 Task: Add a signature Janet Martinez containing With sincere appreciation and warm wishes, Janet Martinez to email address softage.5@softage.net and add a label Games
Action: Mouse moved to (913, 55)
Screenshot: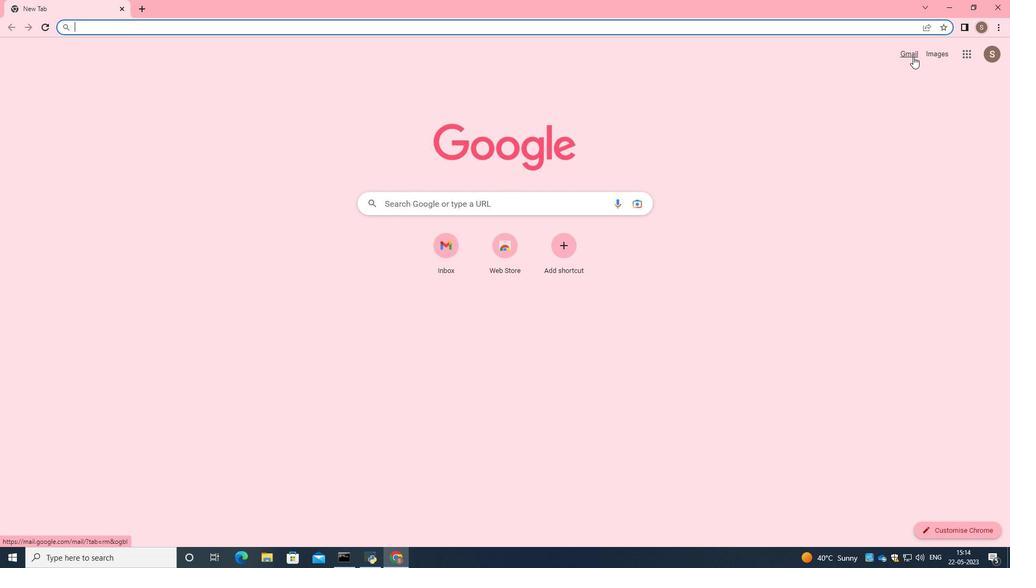 
Action: Mouse pressed left at (913, 55)
Screenshot: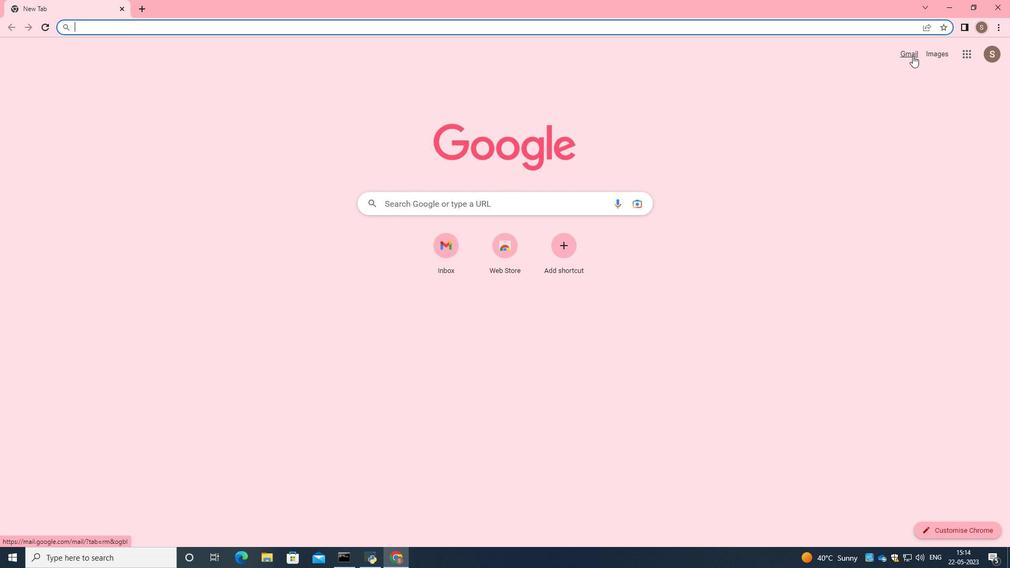 
Action: Mouse moved to (888, 75)
Screenshot: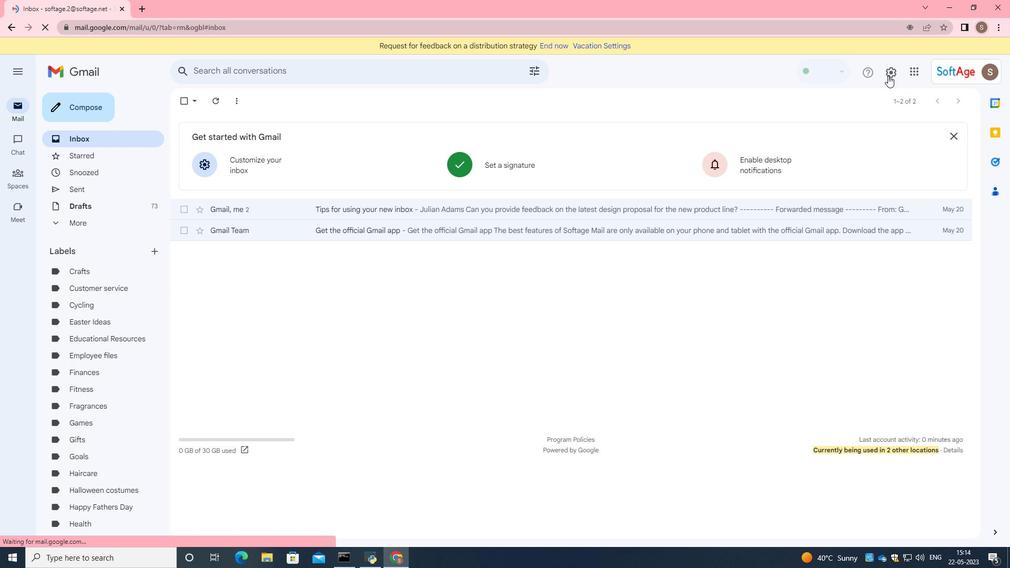 
Action: Mouse pressed left at (888, 75)
Screenshot: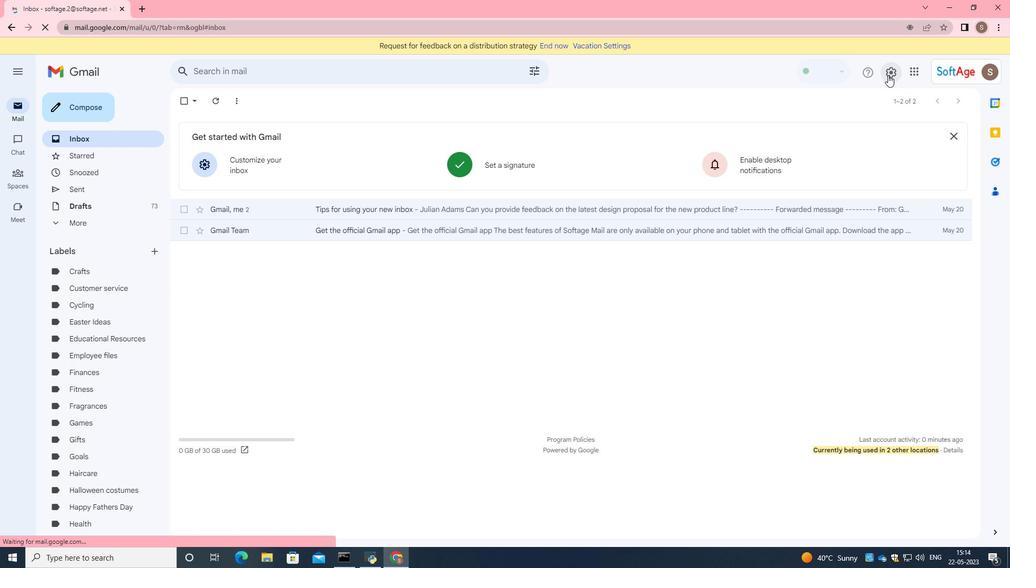 
Action: Mouse moved to (902, 122)
Screenshot: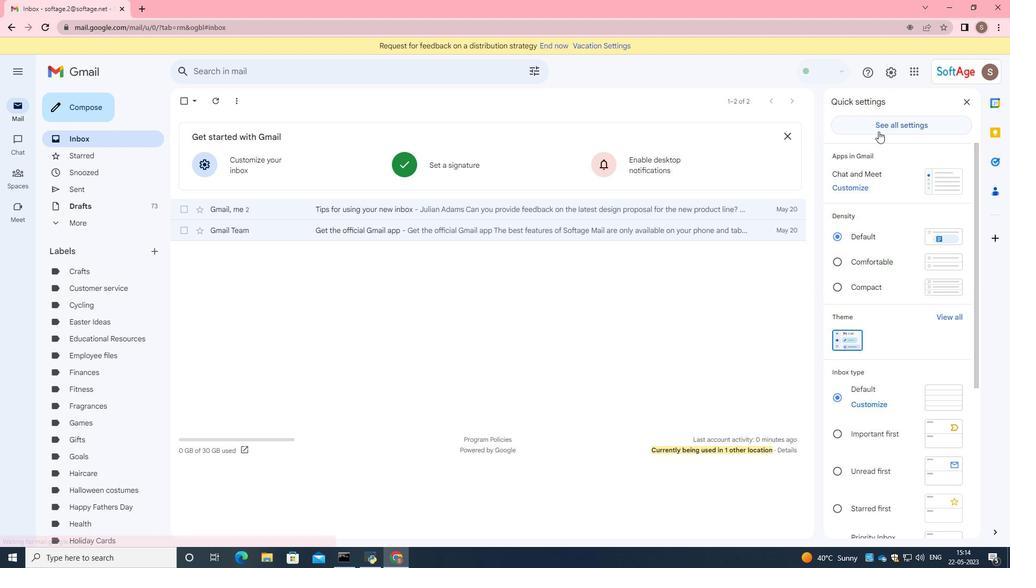 
Action: Mouse pressed left at (902, 122)
Screenshot: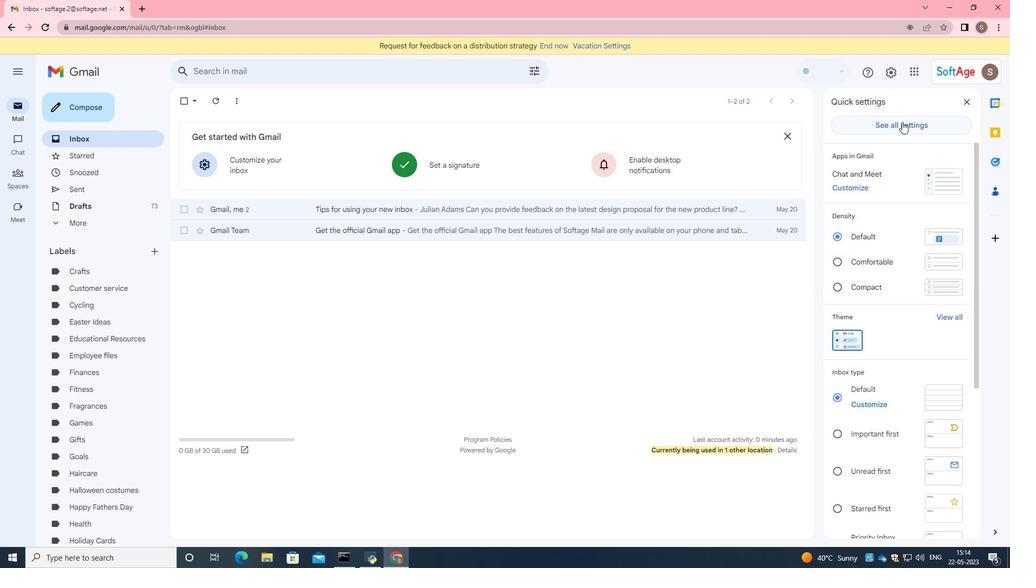 
Action: Mouse moved to (702, 311)
Screenshot: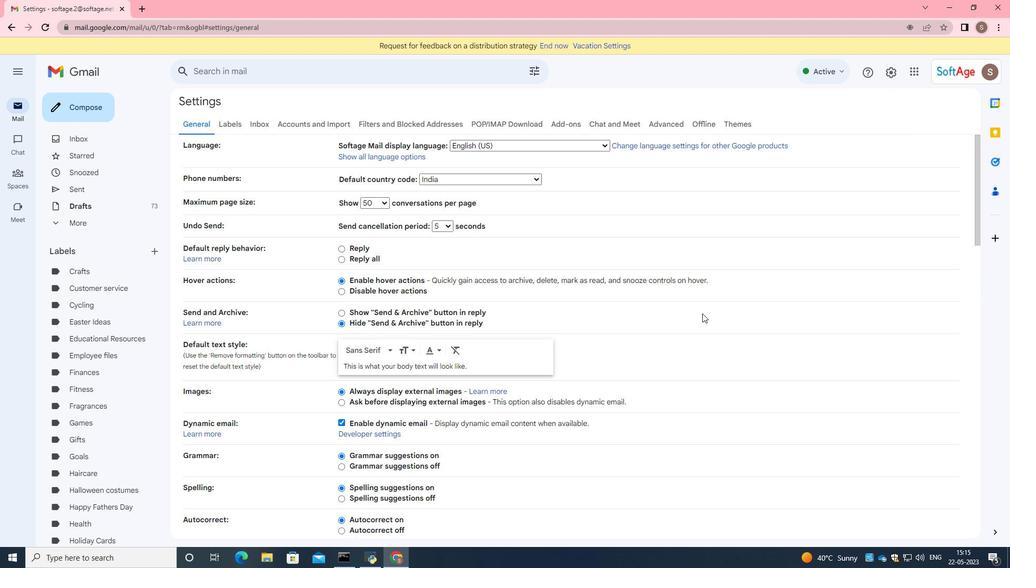 
Action: Mouse scrolled (702, 310) with delta (0, 0)
Screenshot: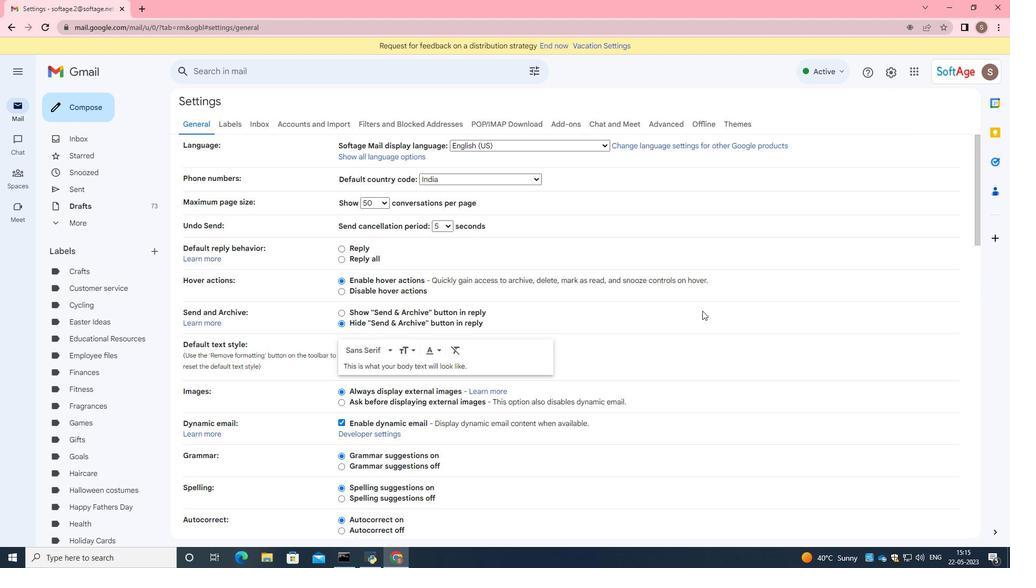 
Action: Mouse scrolled (702, 310) with delta (0, 0)
Screenshot: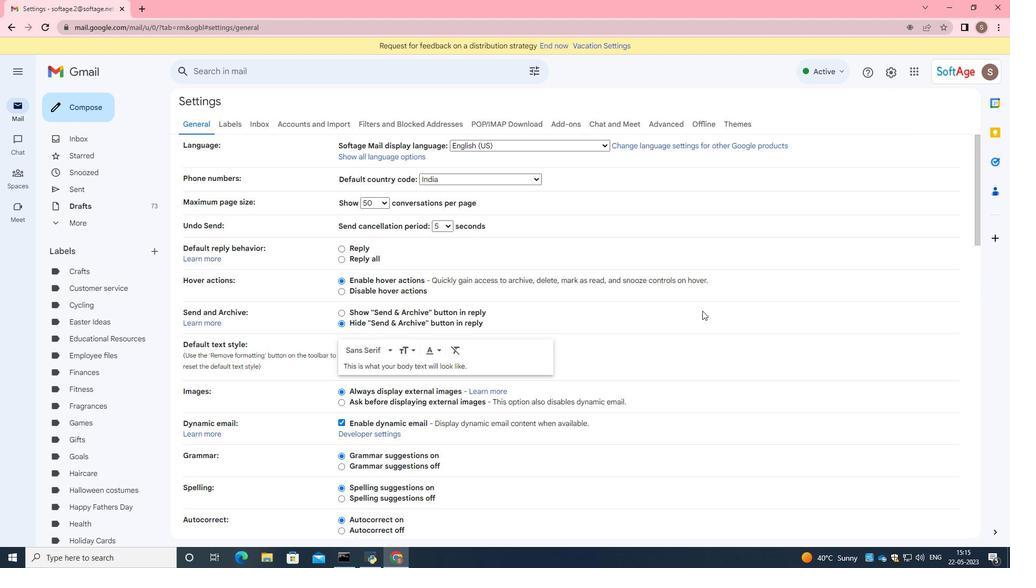
Action: Mouse scrolled (702, 310) with delta (0, 0)
Screenshot: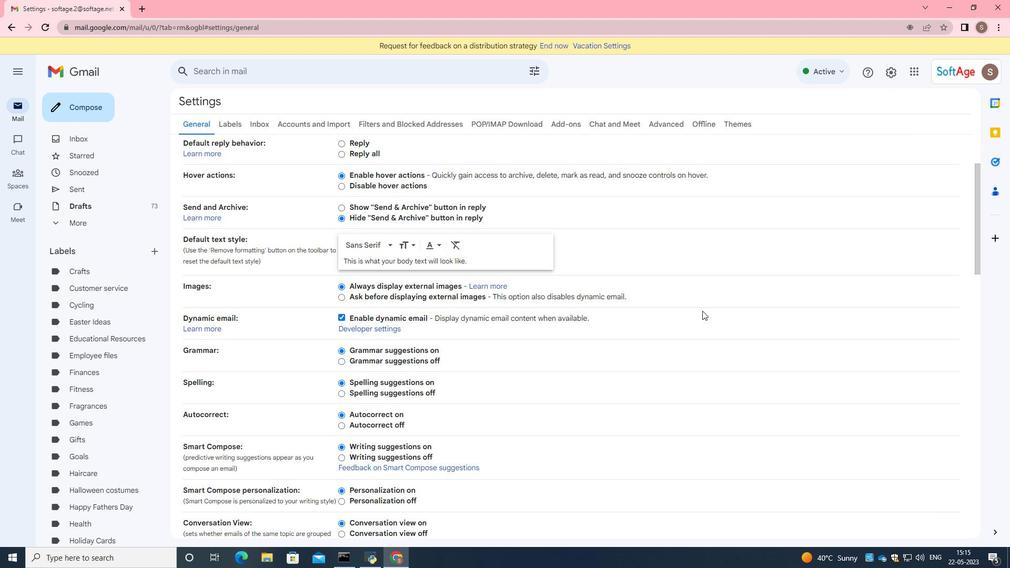 
Action: Mouse scrolled (702, 310) with delta (0, 0)
Screenshot: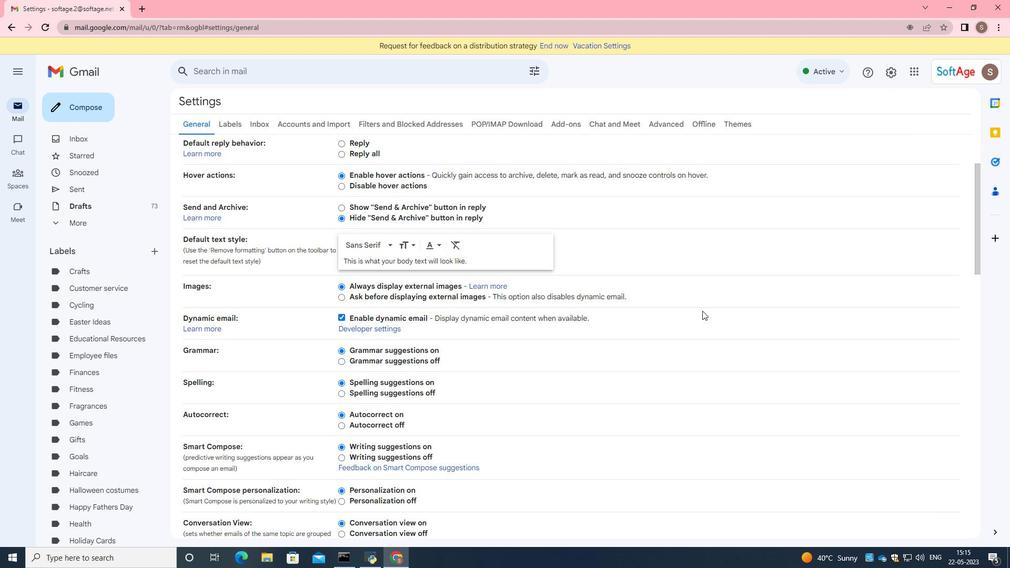 
Action: Mouse scrolled (702, 310) with delta (0, 0)
Screenshot: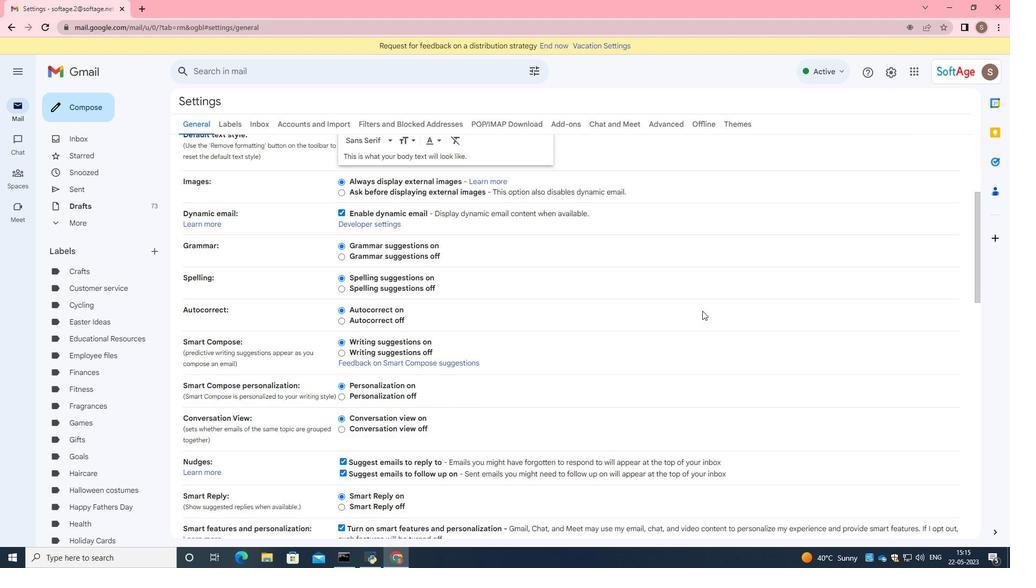 
Action: Mouse scrolled (702, 310) with delta (0, 0)
Screenshot: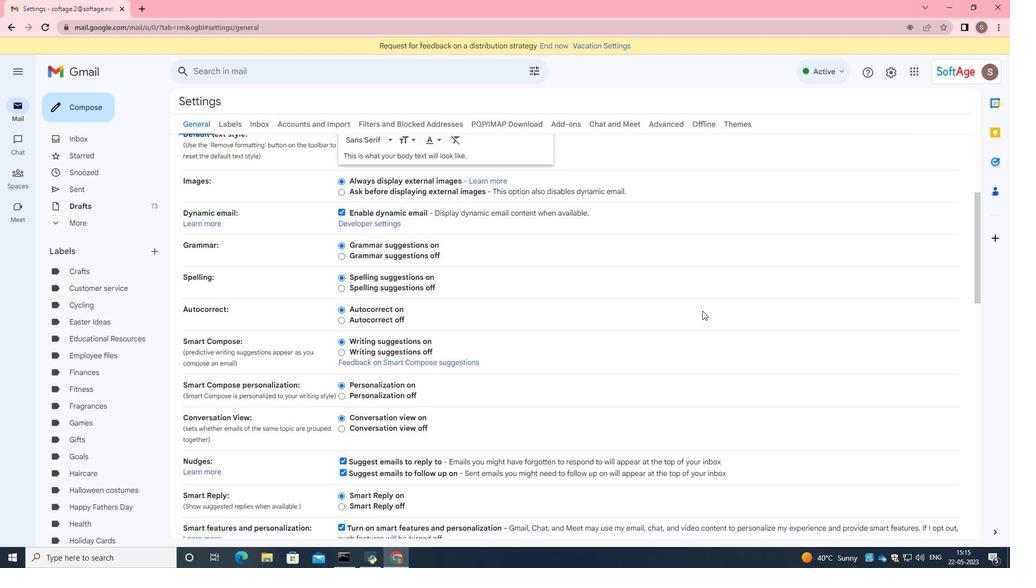 
Action: Mouse scrolled (702, 310) with delta (0, 0)
Screenshot: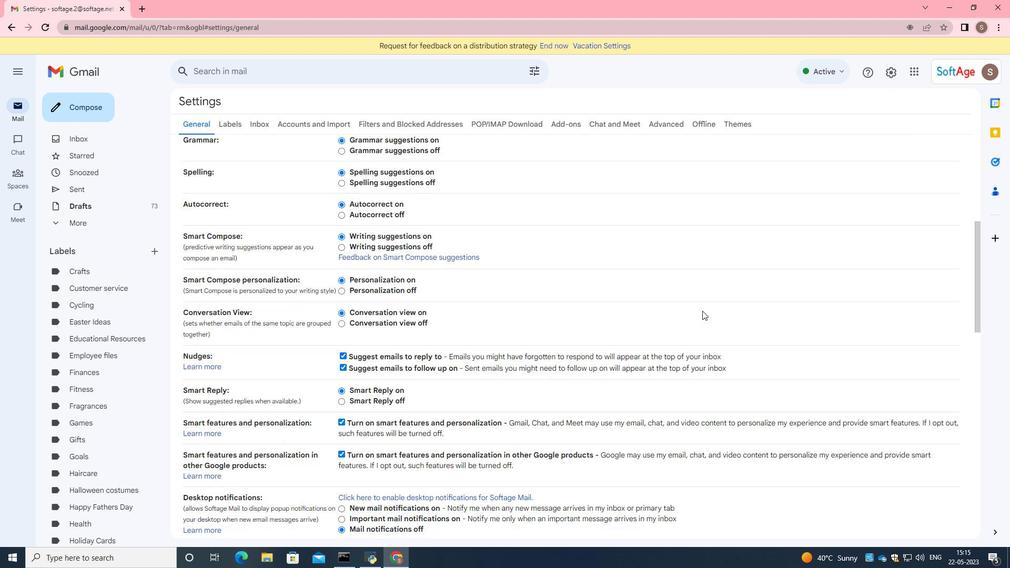
Action: Mouse scrolled (702, 310) with delta (0, 0)
Screenshot: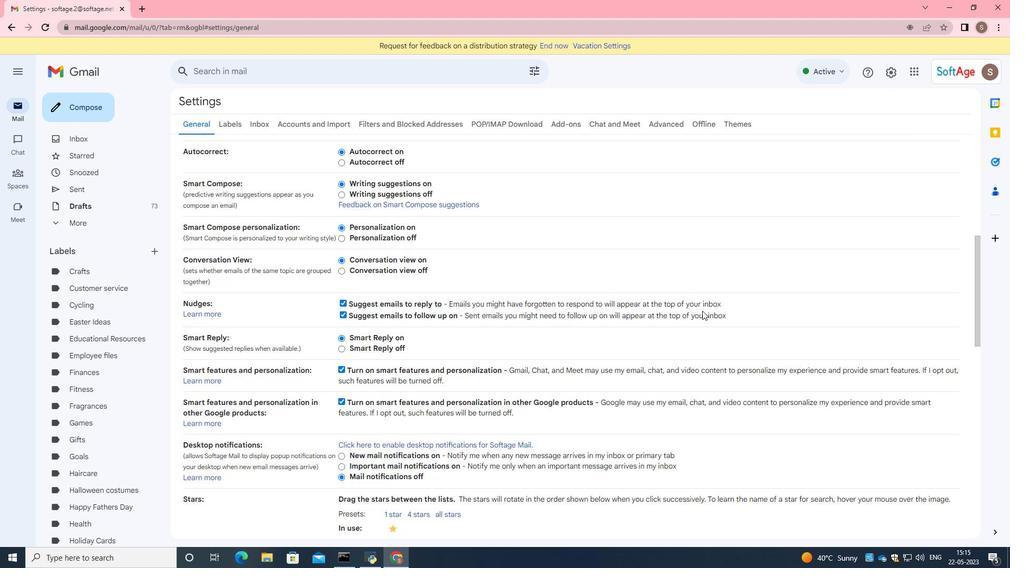 
Action: Mouse scrolled (702, 310) with delta (0, 0)
Screenshot: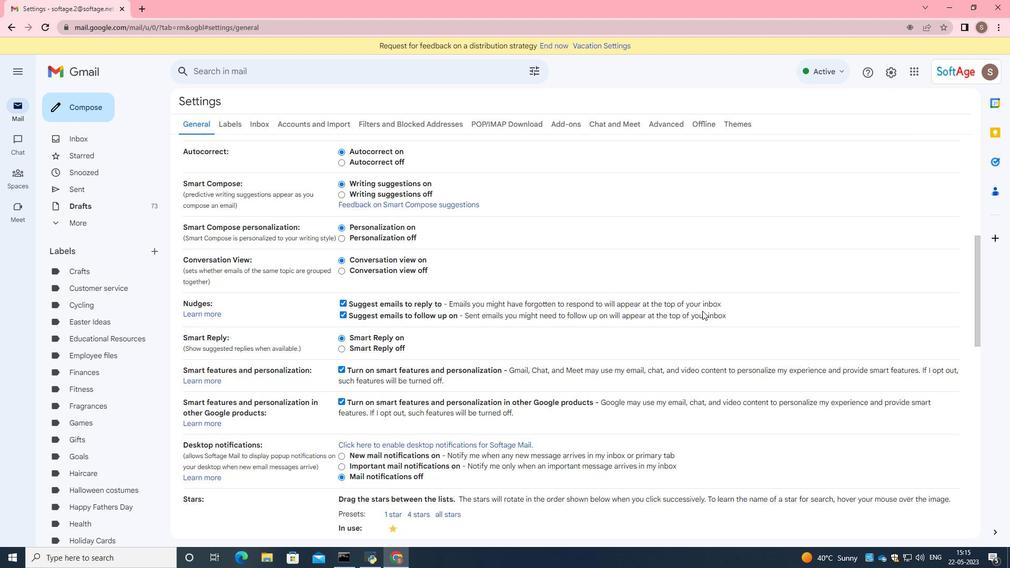 
Action: Mouse scrolled (702, 310) with delta (0, 0)
Screenshot: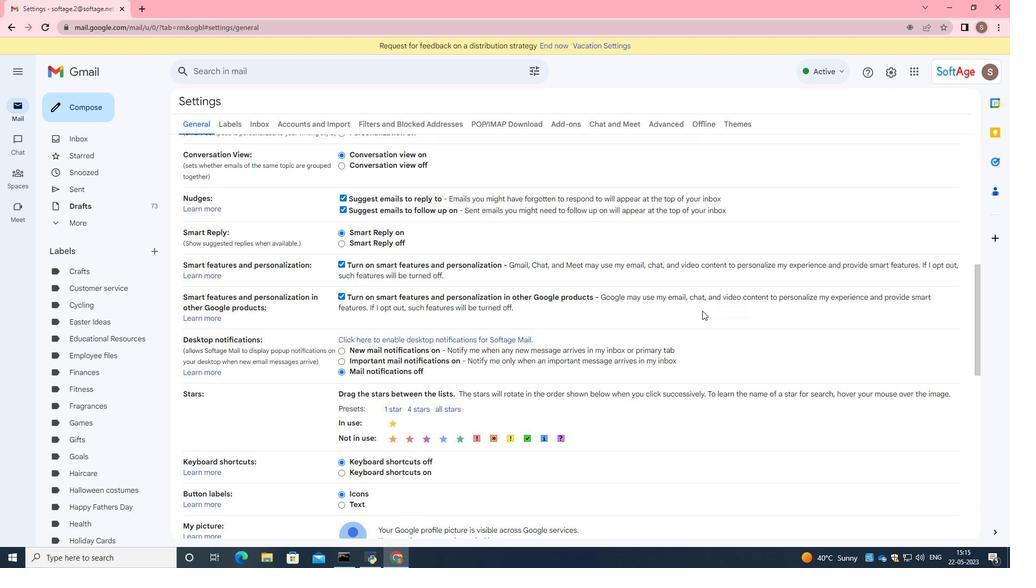 
Action: Mouse scrolled (702, 310) with delta (0, 0)
Screenshot: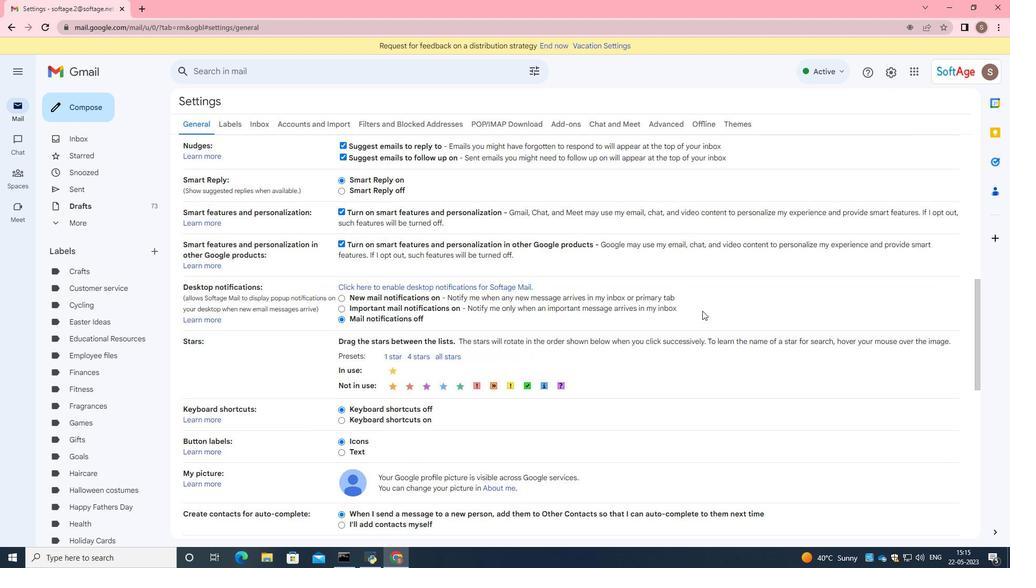 
Action: Mouse scrolled (702, 310) with delta (0, 0)
Screenshot: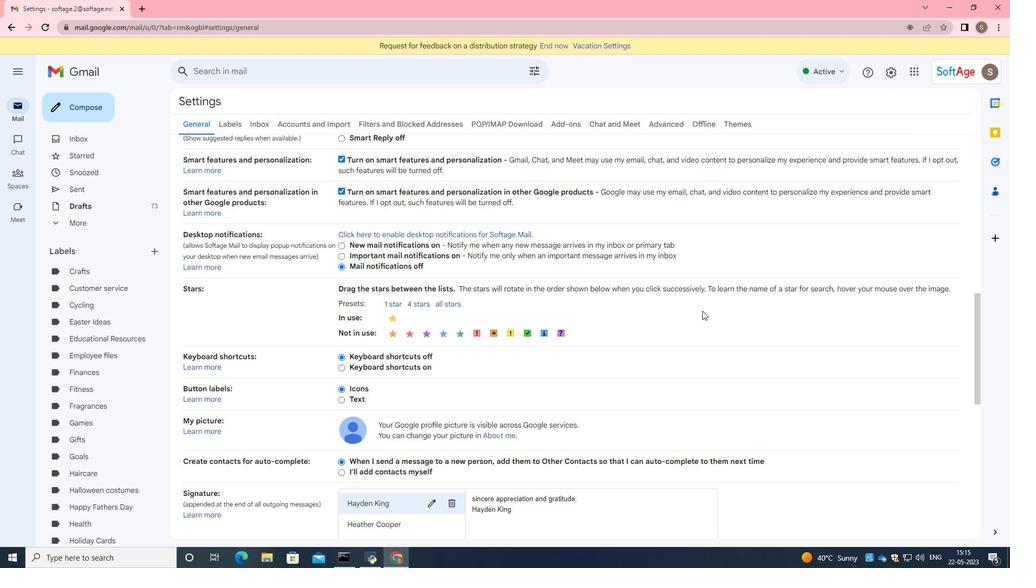 
Action: Mouse scrolled (702, 310) with delta (0, 0)
Screenshot: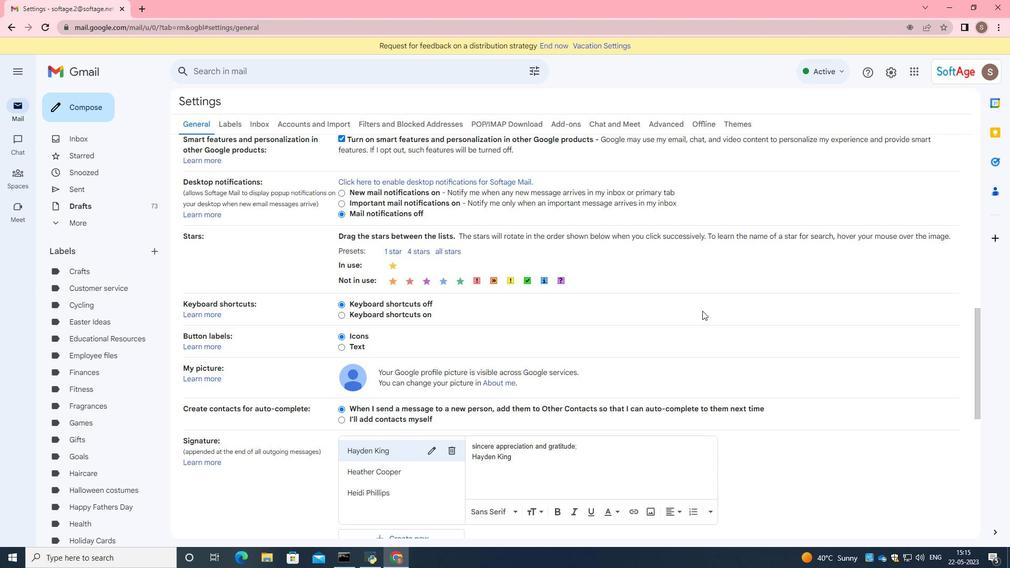 
Action: Mouse scrolled (702, 310) with delta (0, 0)
Screenshot: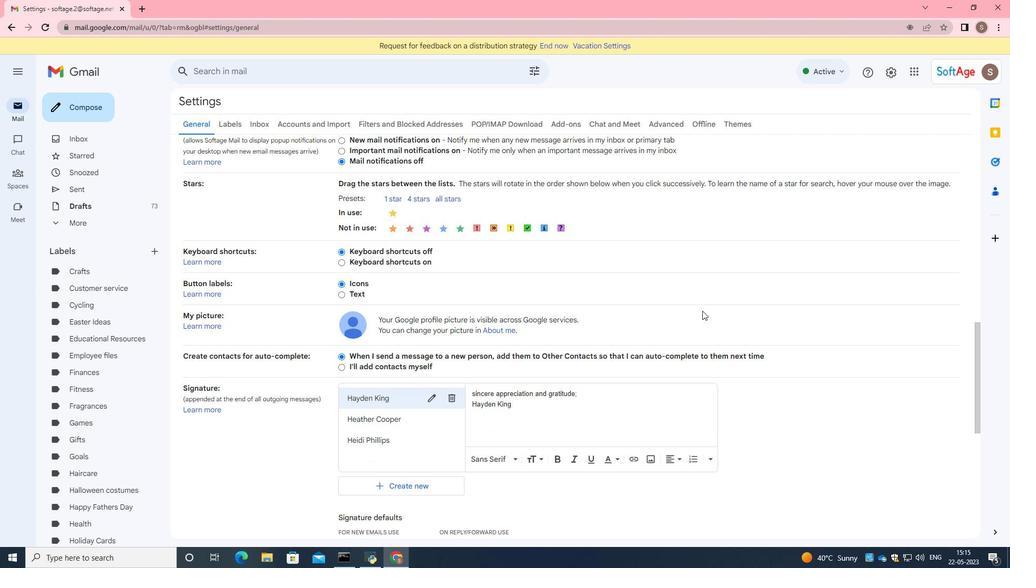 
Action: Mouse scrolled (702, 310) with delta (0, 0)
Screenshot: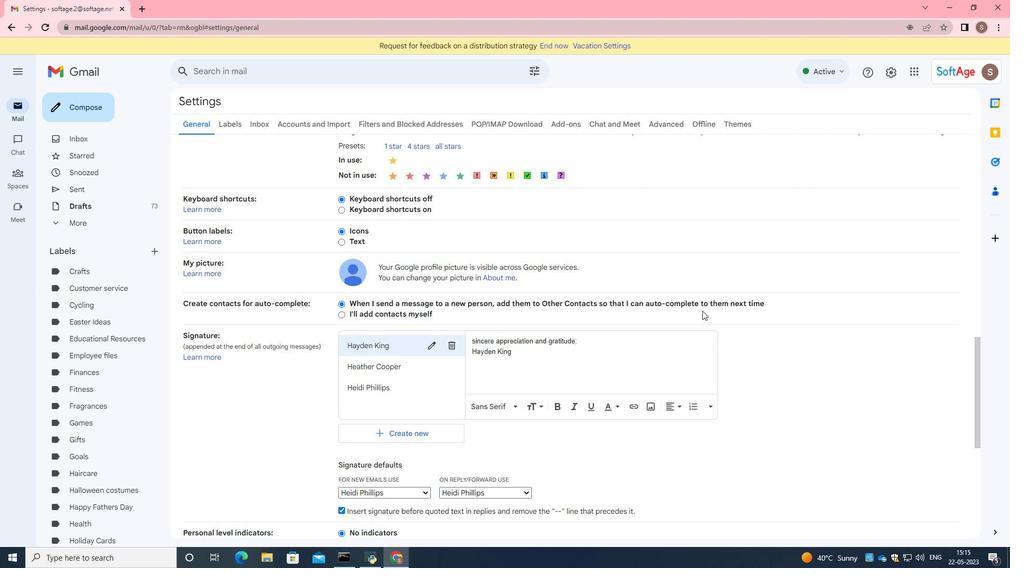 
Action: Mouse scrolled (702, 310) with delta (0, 0)
Screenshot: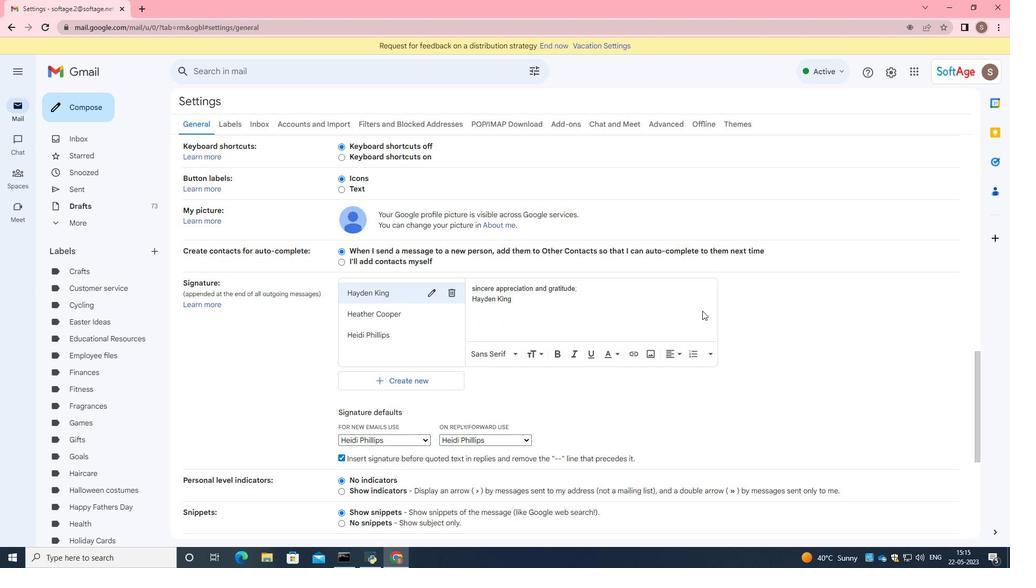 
Action: Mouse scrolled (702, 310) with delta (0, 0)
Screenshot: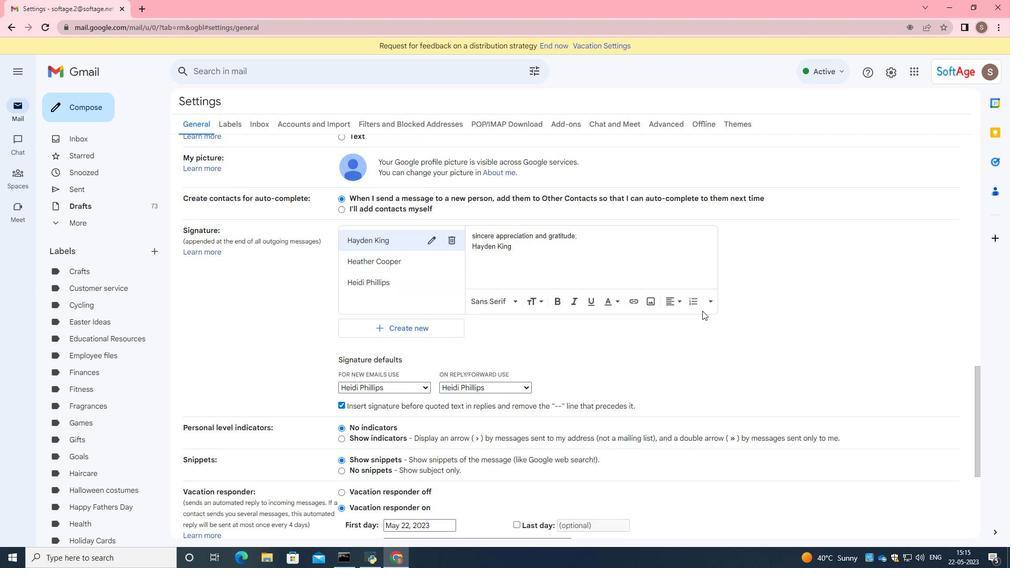 
Action: Mouse moved to (451, 188)
Screenshot: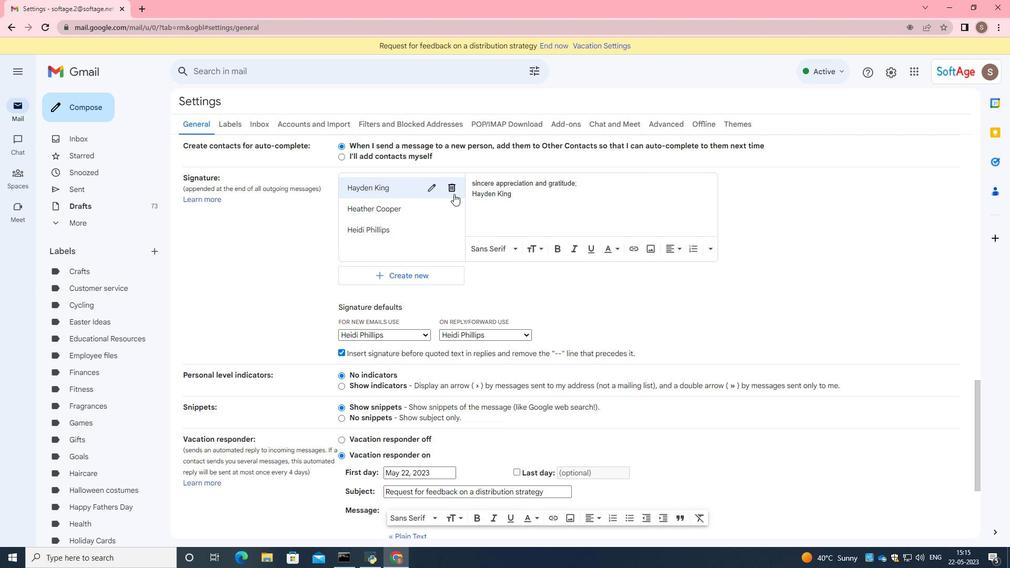 
Action: Mouse pressed left at (451, 188)
Screenshot: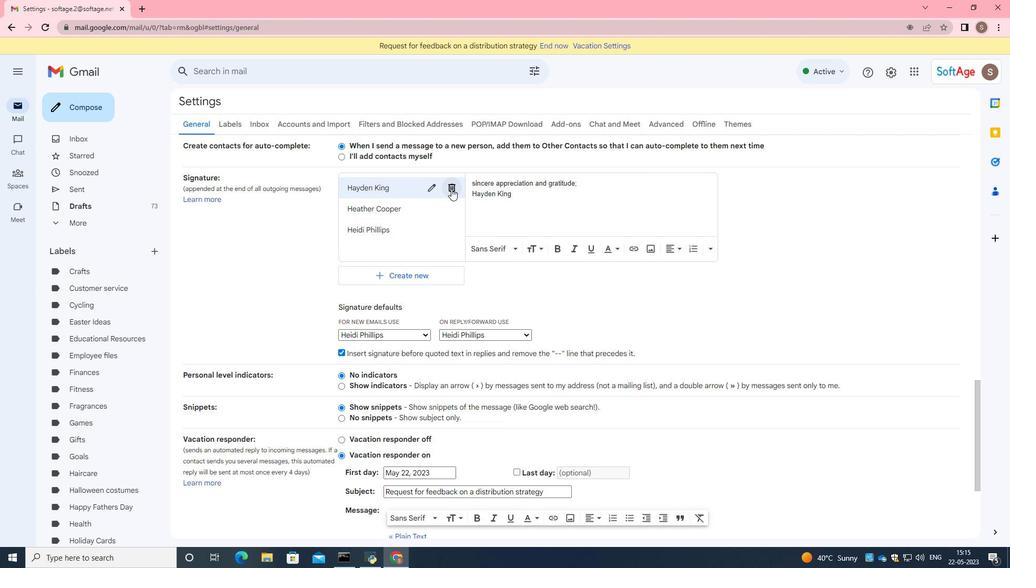 
Action: Mouse moved to (591, 308)
Screenshot: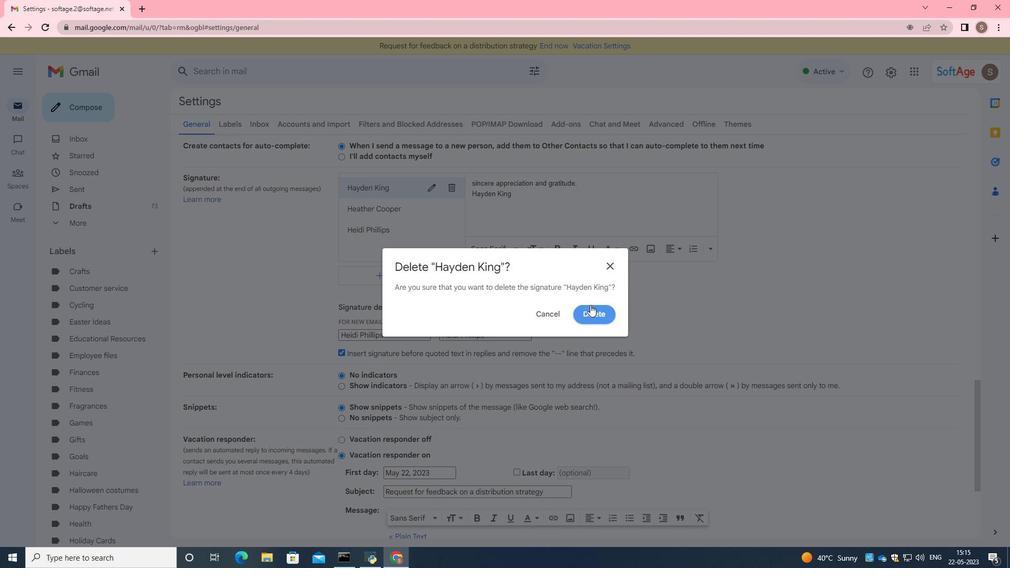 
Action: Mouse pressed left at (591, 308)
Screenshot: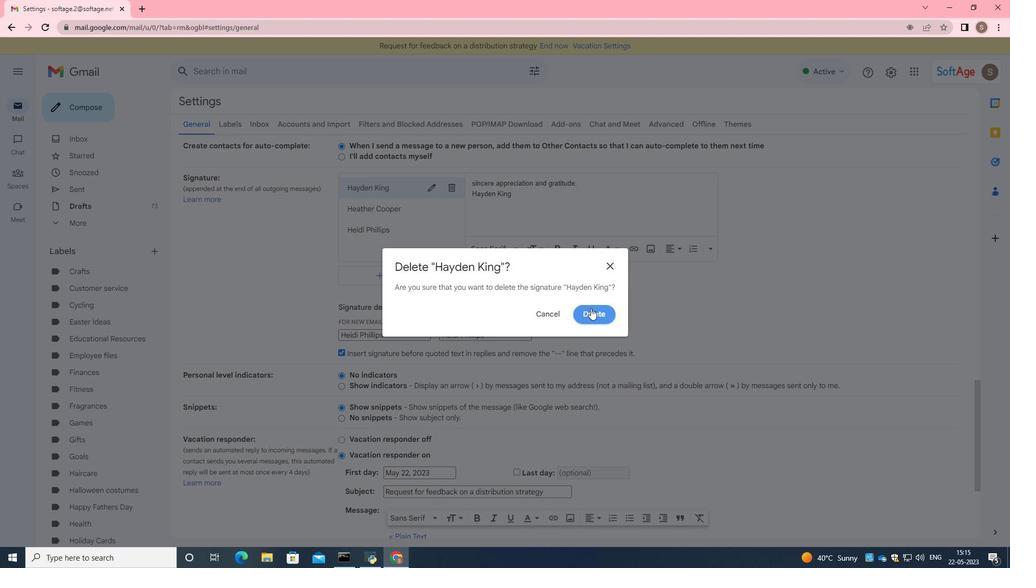 
Action: Mouse moved to (458, 193)
Screenshot: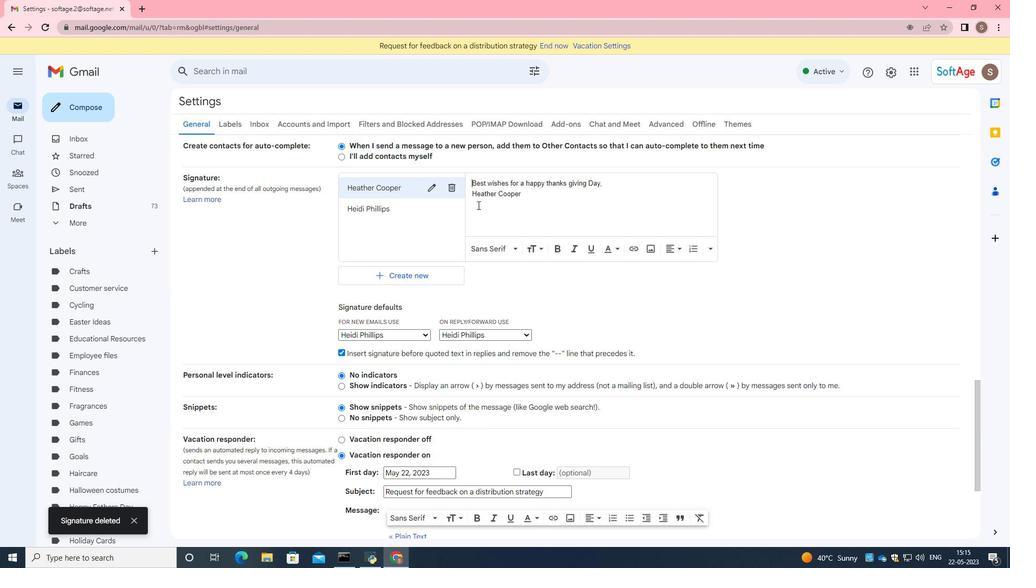
Action: Mouse pressed left at (458, 193)
Screenshot: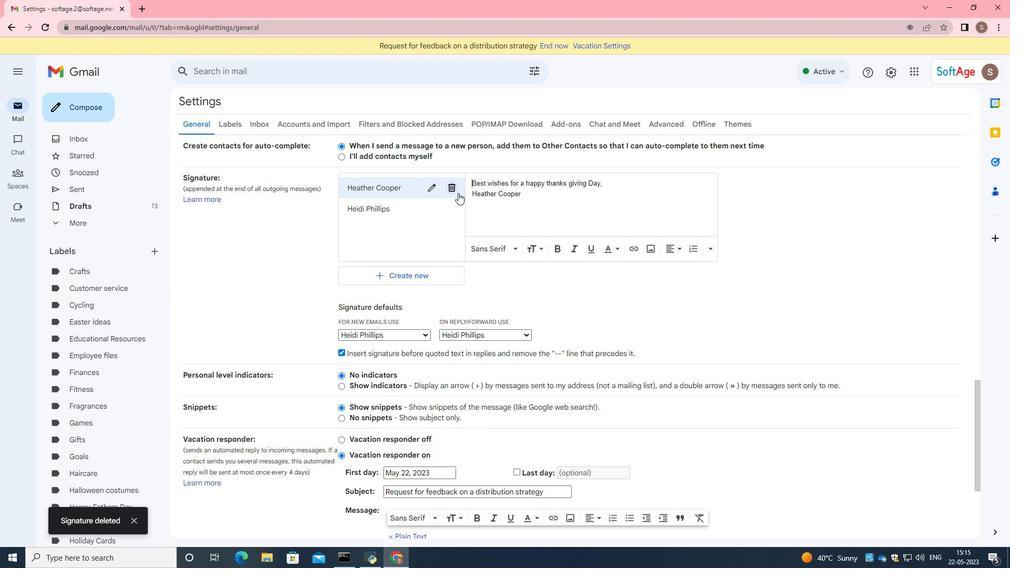 
Action: Mouse moved to (599, 311)
Screenshot: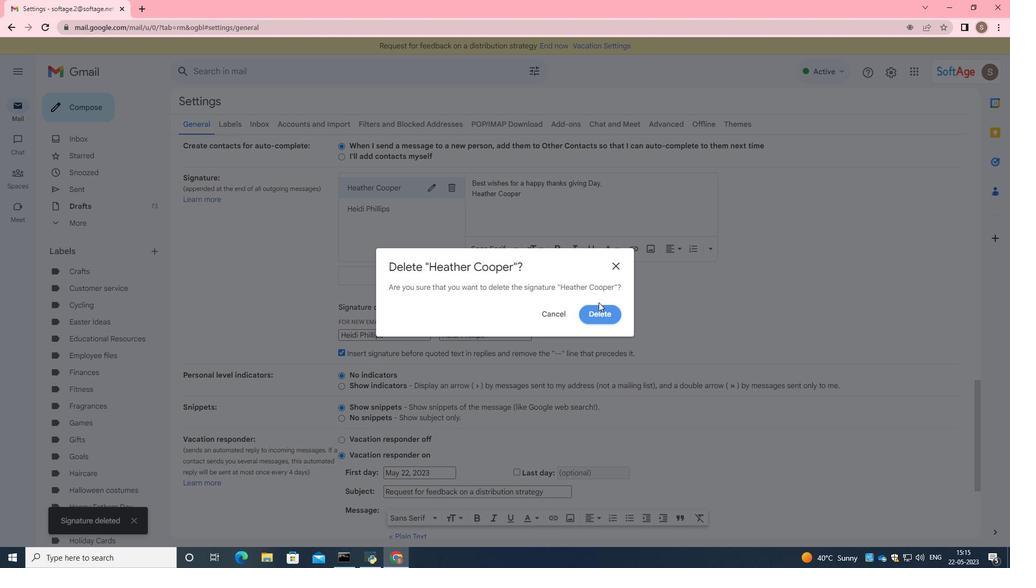 
Action: Mouse pressed left at (599, 311)
Screenshot: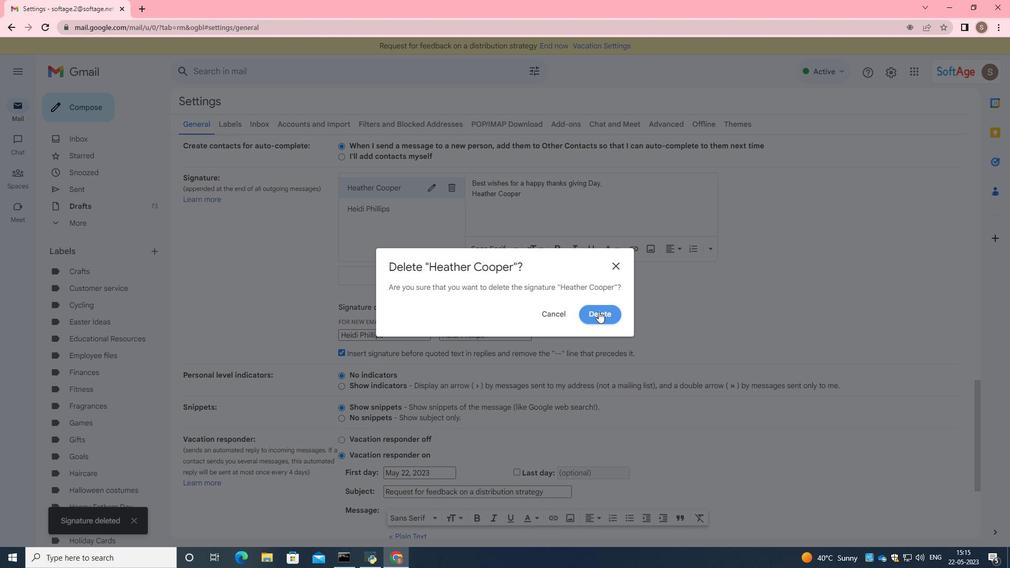 
Action: Mouse moved to (454, 192)
Screenshot: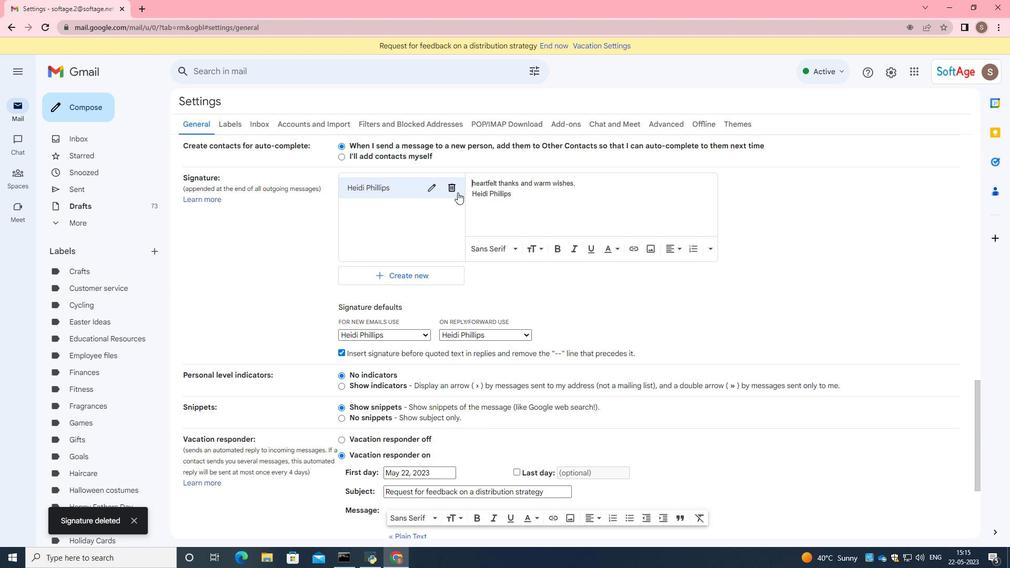 
Action: Mouse pressed left at (454, 192)
Screenshot: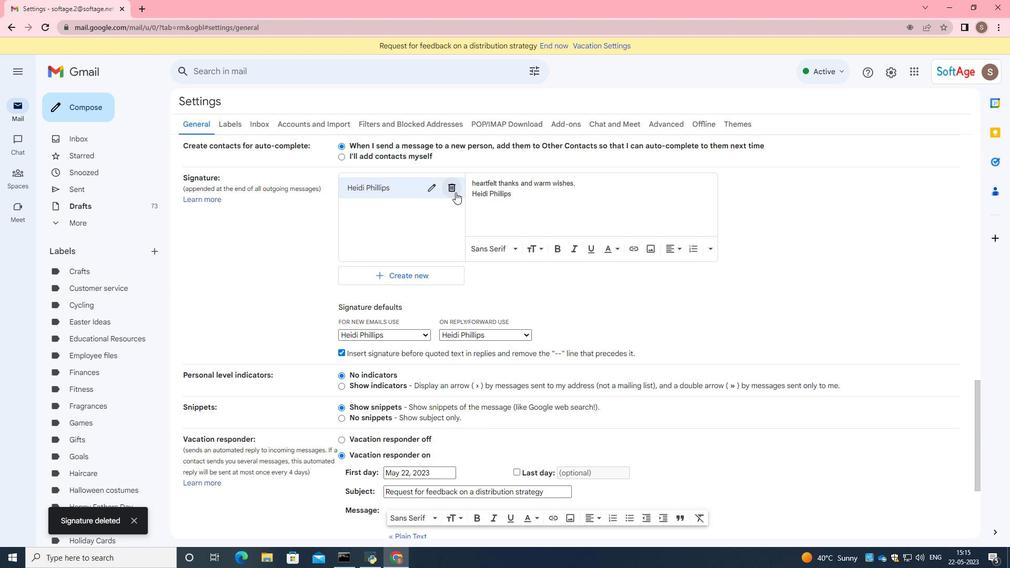 
Action: Mouse moved to (597, 312)
Screenshot: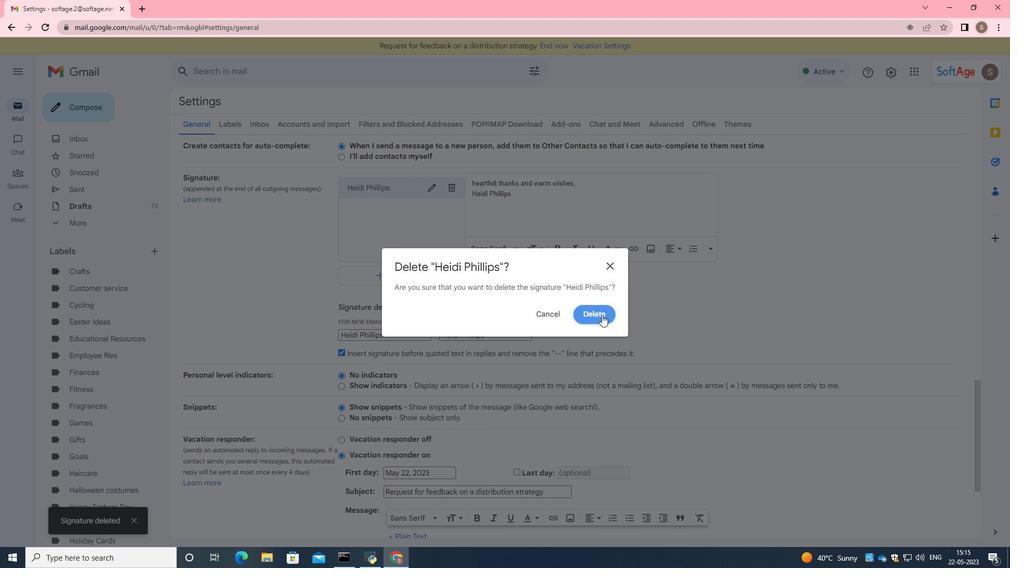 
Action: Mouse pressed left at (597, 312)
Screenshot: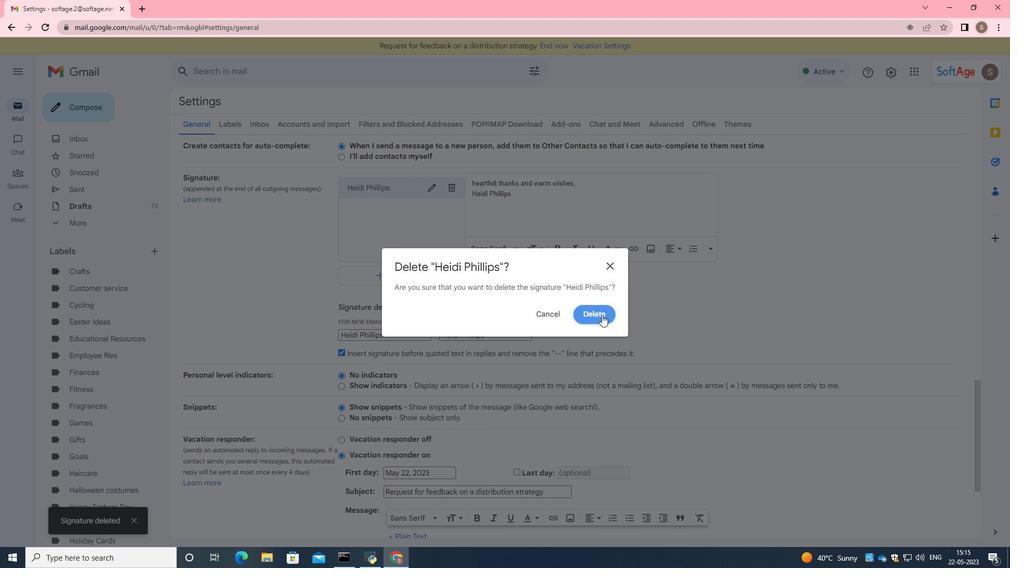 
Action: Mouse moved to (460, 351)
Screenshot: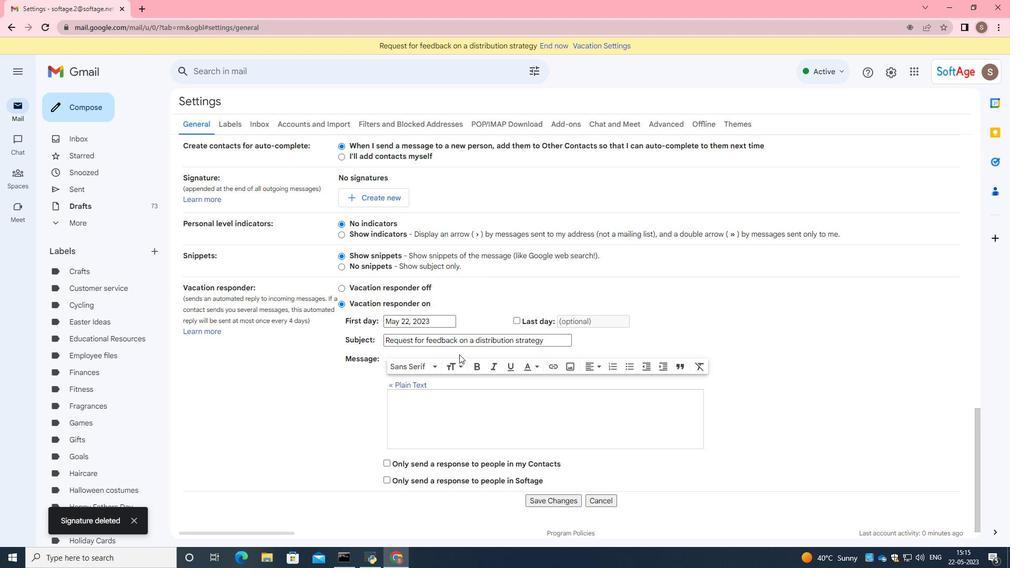 
Action: Mouse scrolled (460, 350) with delta (0, 0)
Screenshot: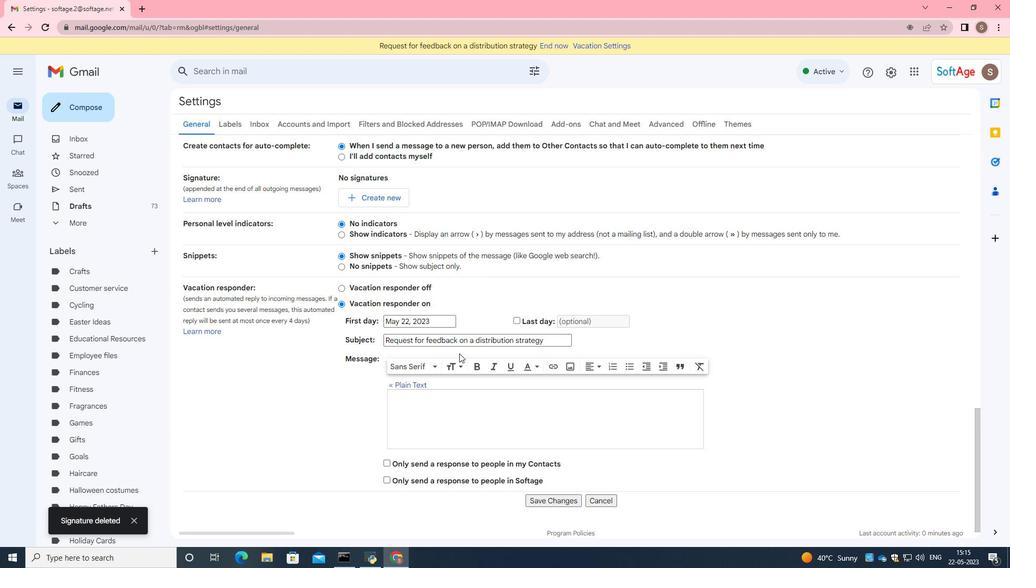 
Action: Mouse moved to (461, 350)
Screenshot: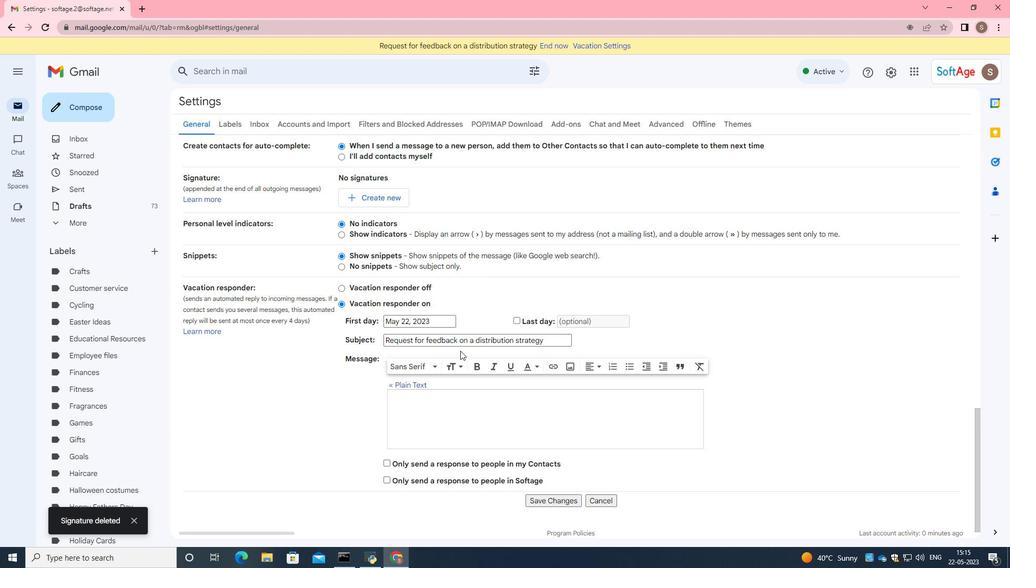 
Action: Mouse scrolled (461, 350) with delta (0, 0)
Screenshot: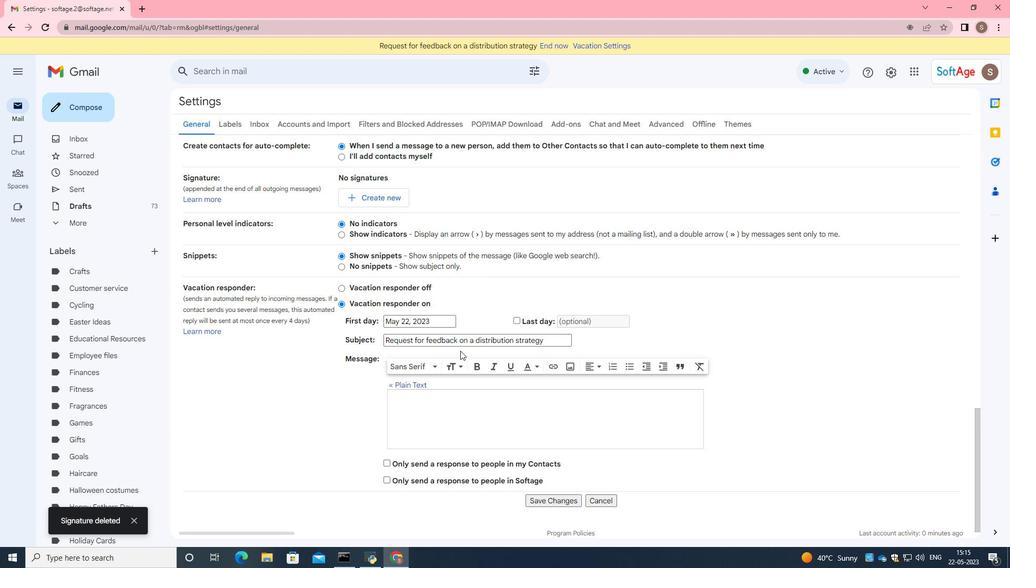 
Action: Mouse moved to (434, 240)
Screenshot: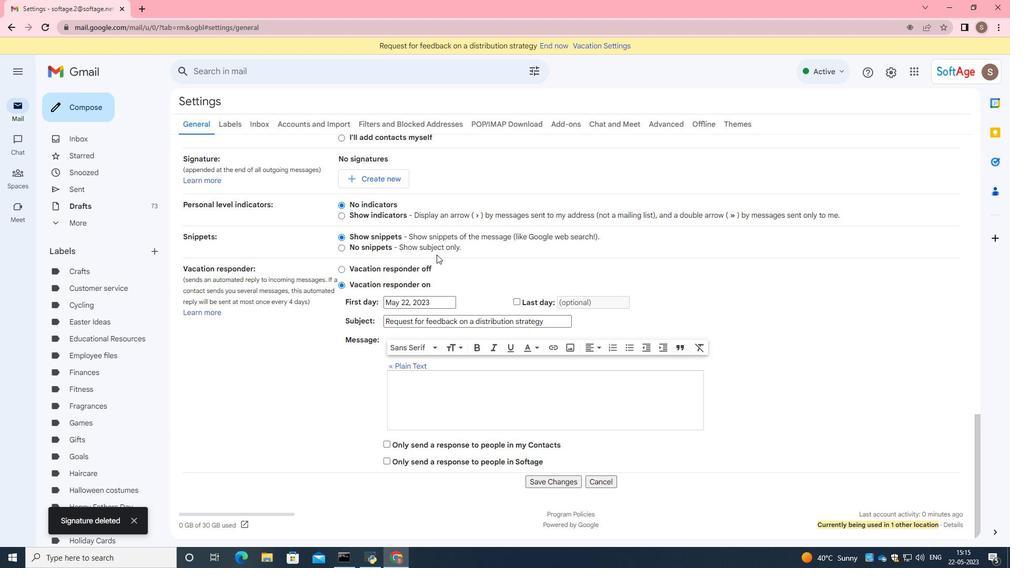 
Action: Mouse scrolled (434, 240) with delta (0, 0)
Screenshot: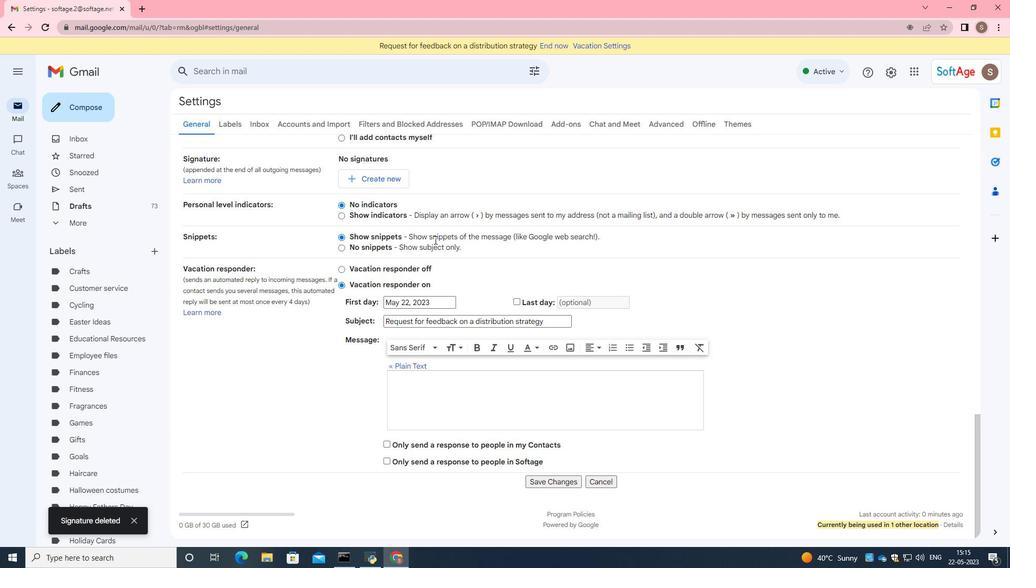 
Action: Mouse moved to (385, 232)
Screenshot: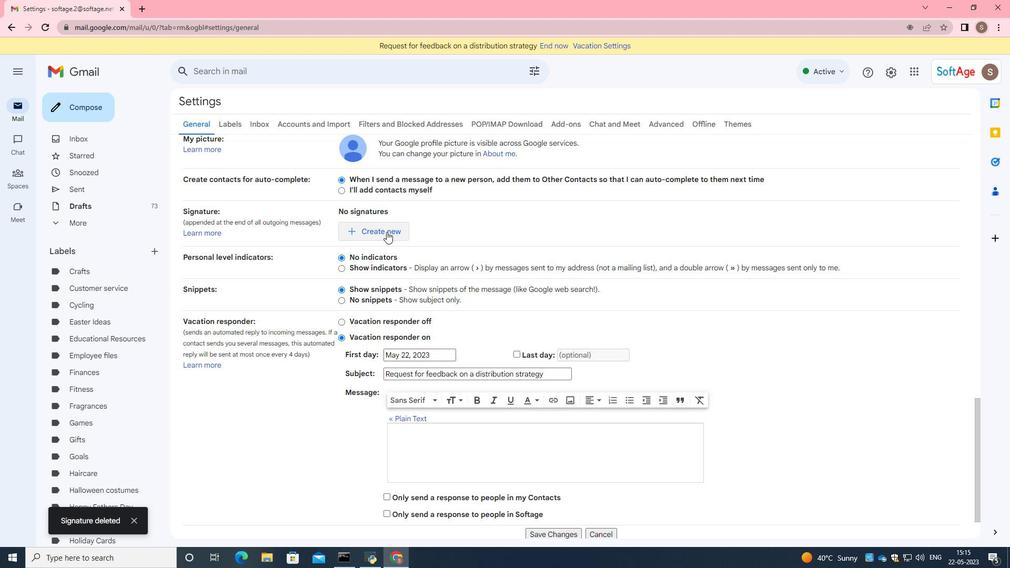 
Action: Mouse pressed left at (385, 232)
Screenshot: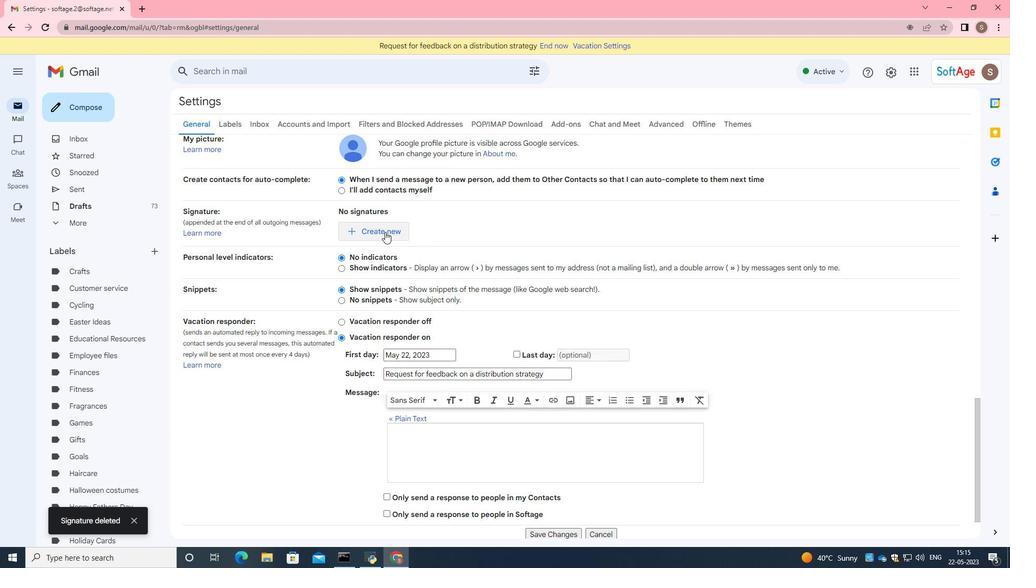 
Action: Mouse moved to (454, 291)
Screenshot: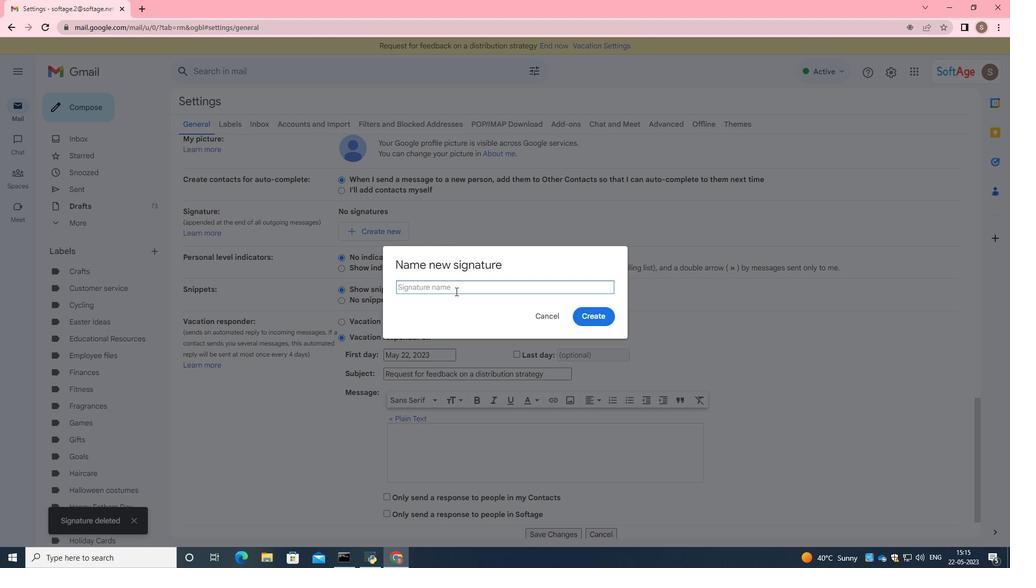 
Action: Key pressed <Key.caps_lock>J<Key.caps_lock>anet<Key.space><Key.caps_lock>MARTINEZ<Key.backspace><Key.backspace><Key.backspace><Key.backspace><Key.backspace><Key.backspace><Key.backspace><Key.caps_lock>artinez
Screenshot: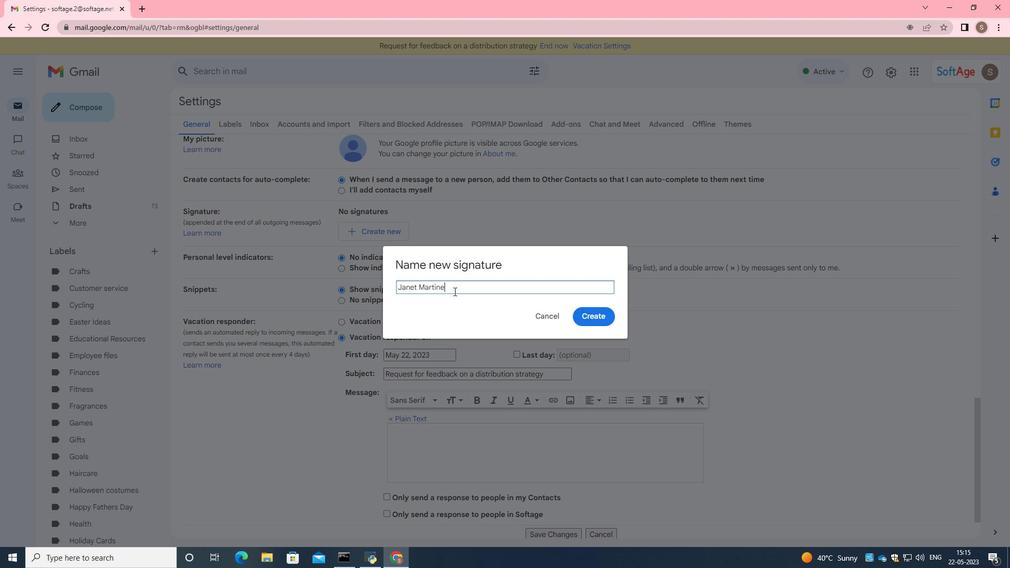 
Action: Mouse moved to (589, 314)
Screenshot: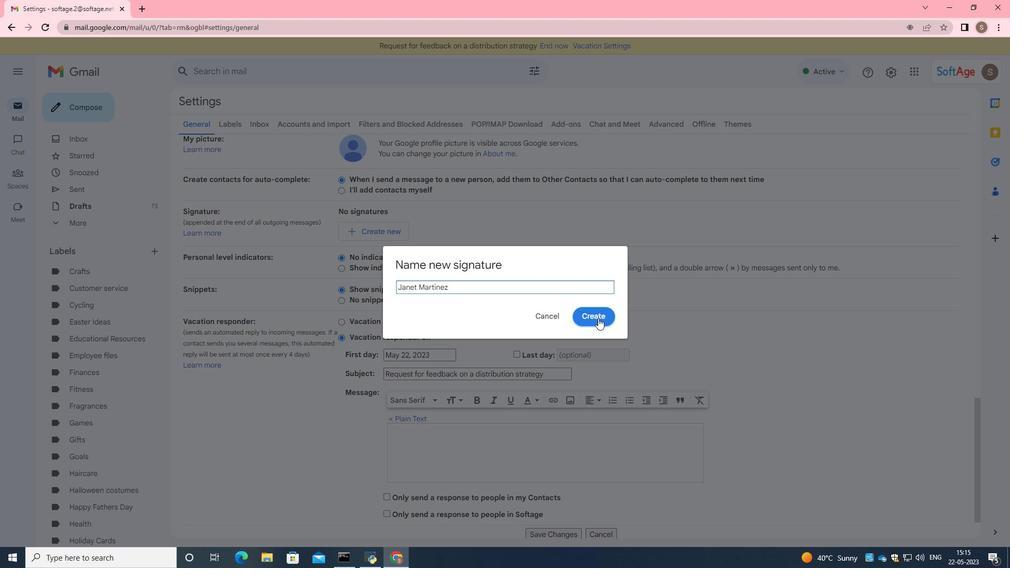 
Action: Mouse pressed left at (589, 314)
Screenshot: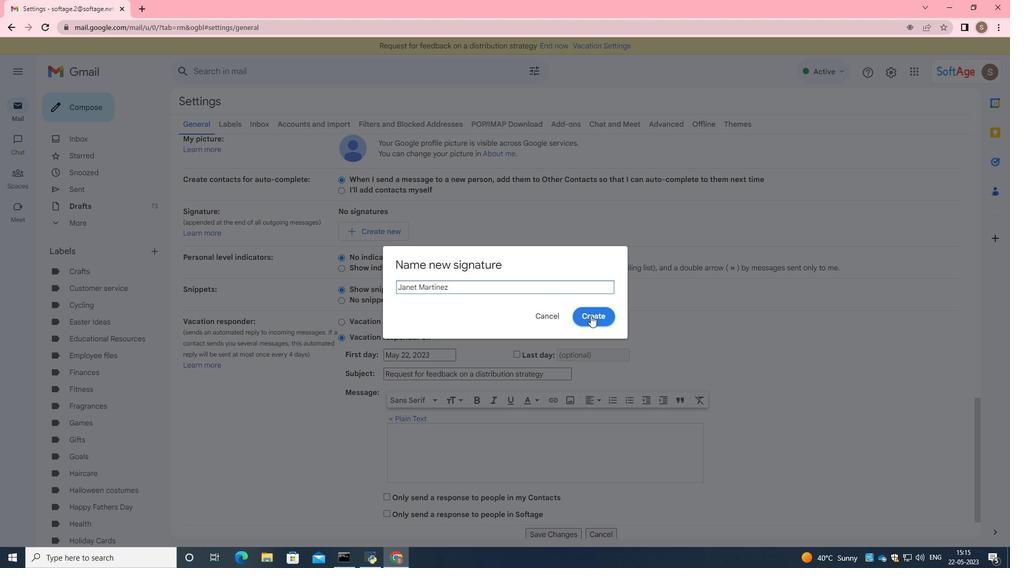 
Action: Mouse moved to (533, 253)
Screenshot: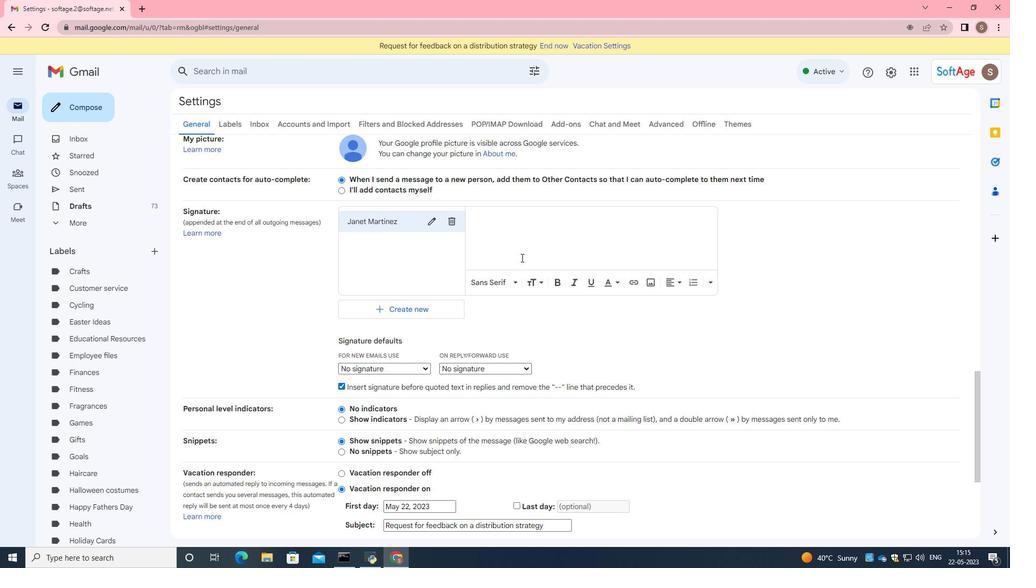 
Action: Mouse pressed left at (533, 253)
Screenshot: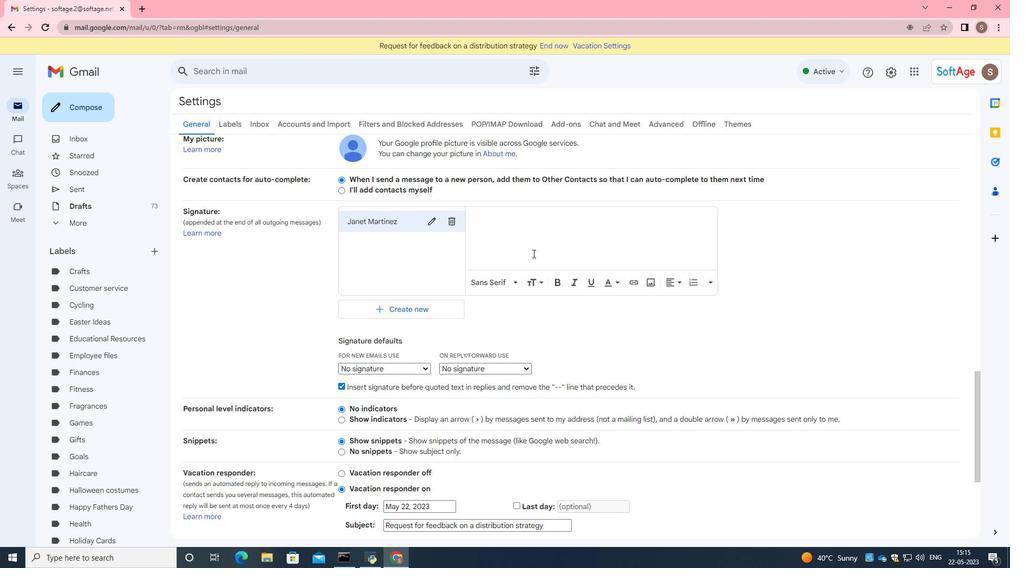 
Action: Key pressed <Key.caps_lock>S<Key.caps_lock>incere<Key.space>appreciation<Key.space>and<Key.space>warm<Key.space>wishes,<Key.enter><Key.caps_lock>J<Key.caps_lock>anet<Key.space><Key.caps_lock>M<Key.caps_lock>artinez
Screenshot: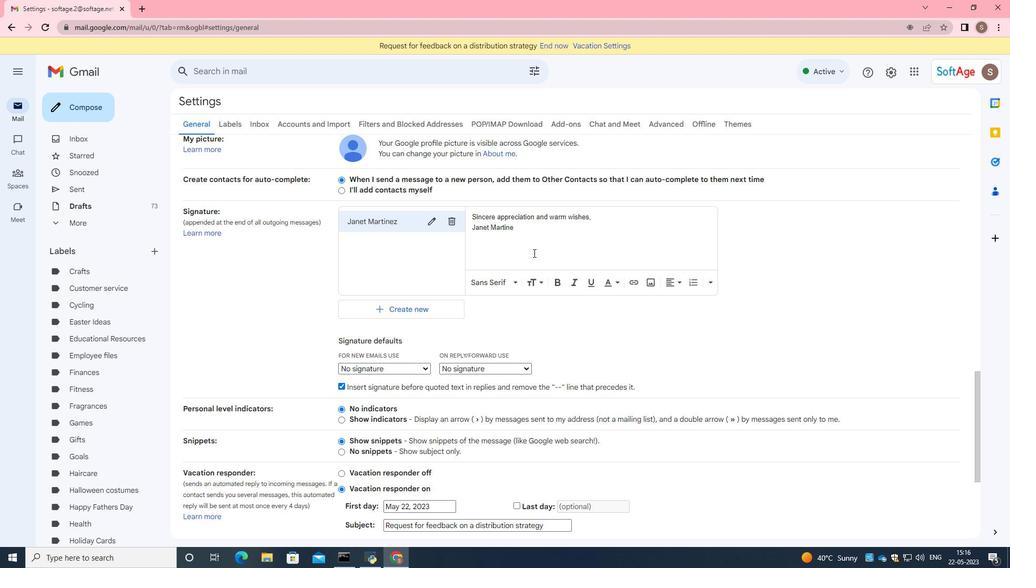 
Action: Mouse scrolled (533, 252) with delta (0, 0)
Screenshot: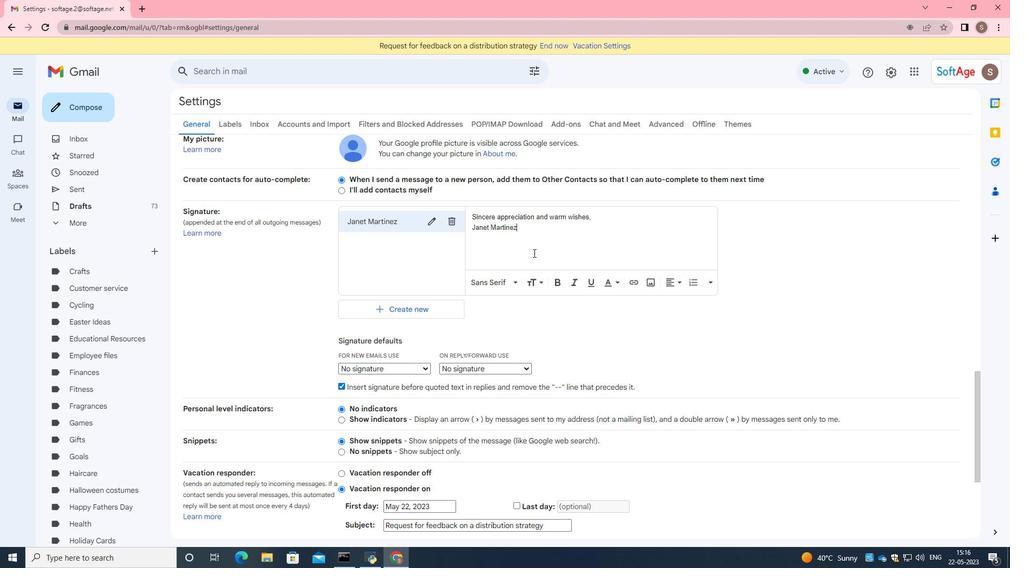 
Action: Mouse scrolled (533, 252) with delta (0, 0)
Screenshot: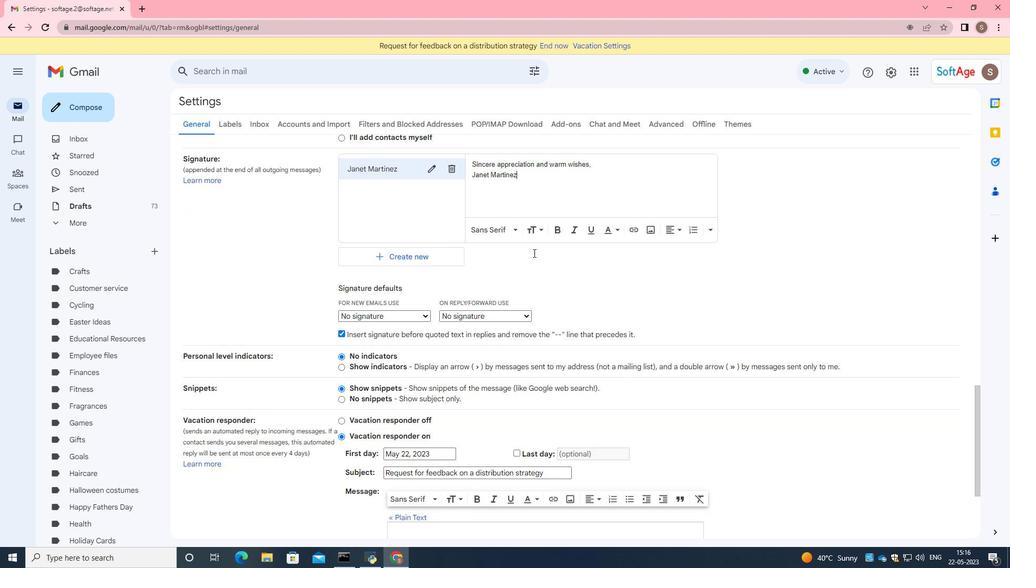 
Action: Mouse scrolled (533, 252) with delta (0, 0)
Screenshot: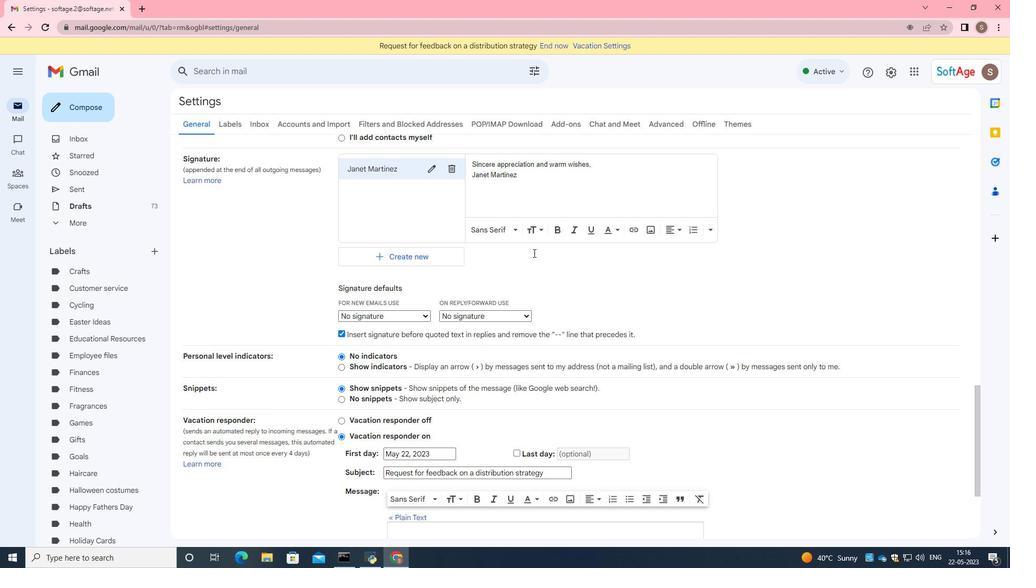 
Action: Mouse scrolled (533, 252) with delta (0, 0)
Screenshot: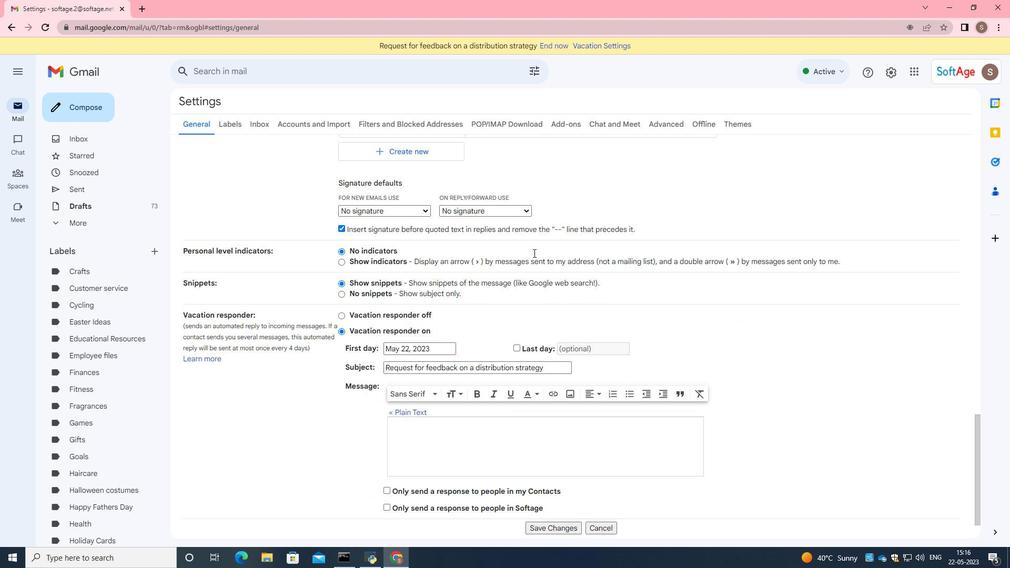 
Action: Mouse scrolled (533, 252) with delta (0, 0)
Screenshot: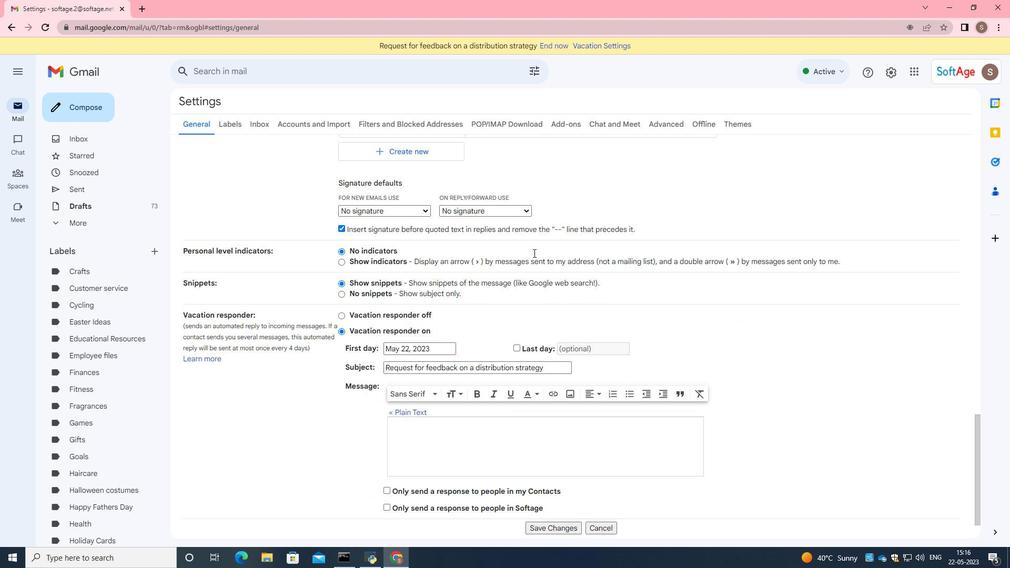 
Action: Mouse moved to (574, 481)
Screenshot: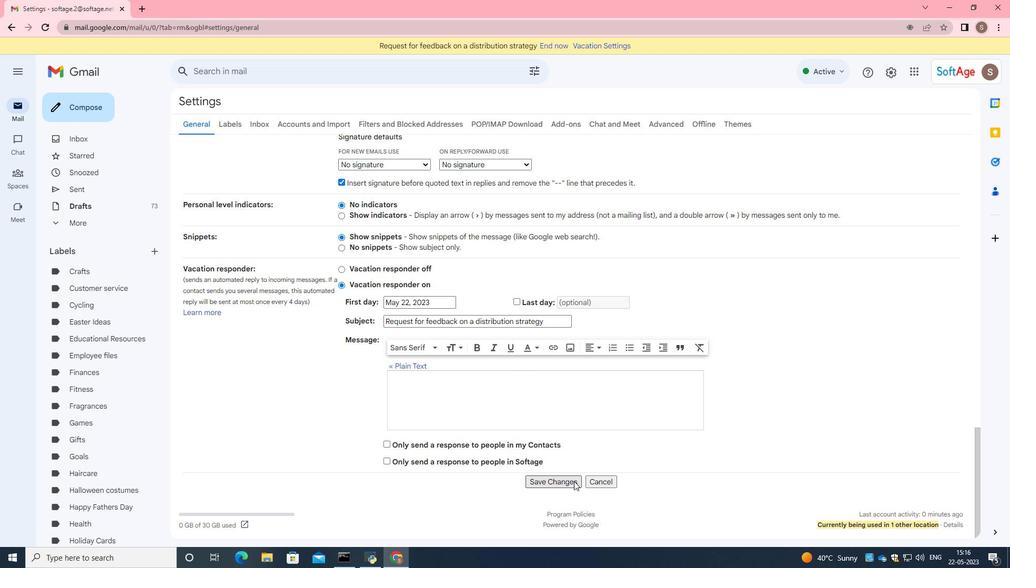 
Action: Mouse pressed left at (574, 481)
Screenshot: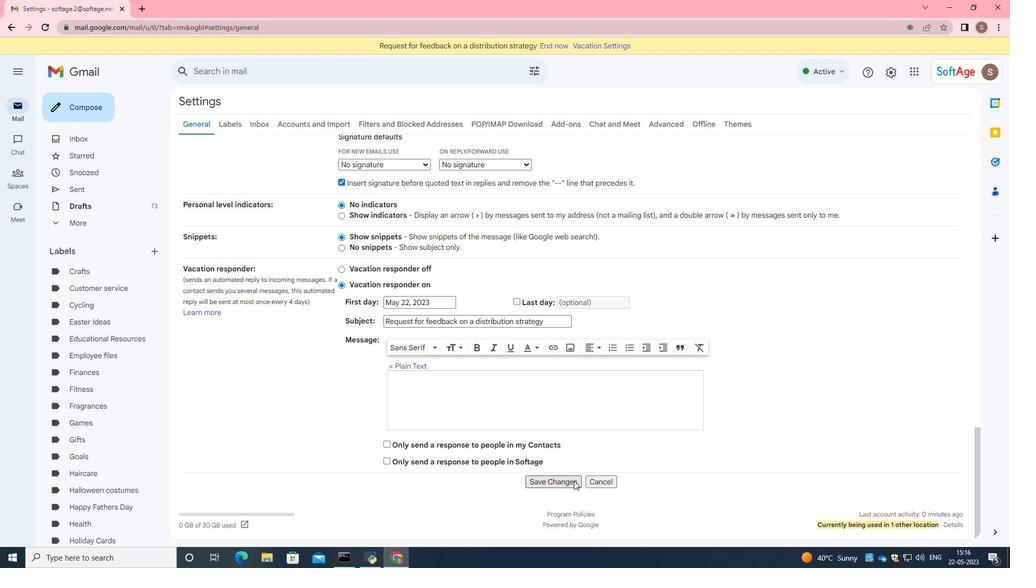 
Action: Mouse moved to (579, 356)
Screenshot: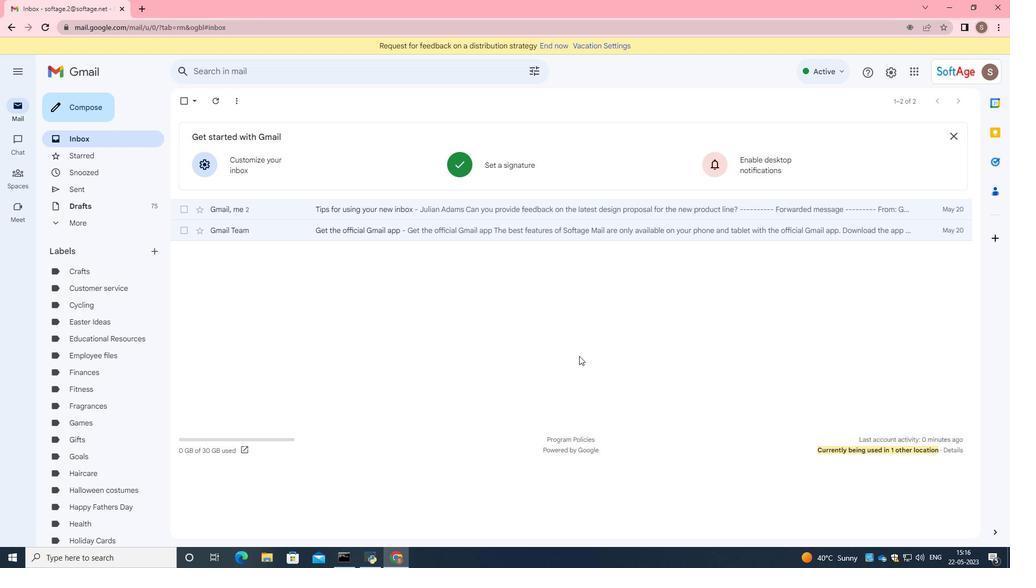 
Action: Mouse scrolled (579, 356) with delta (0, 0)
Screenshot: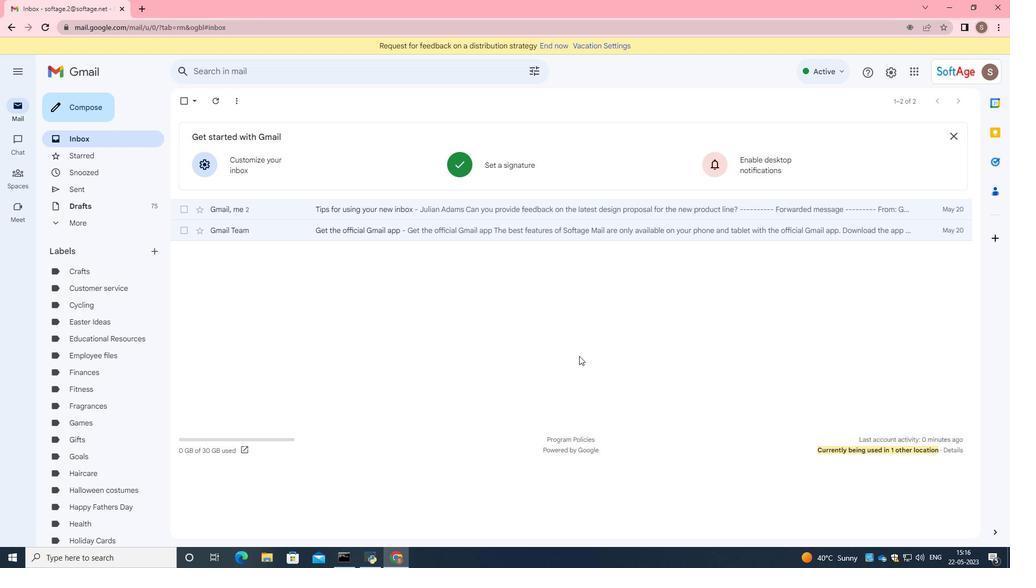 
Action: Mouse moved to (566, 347)
Screenshot: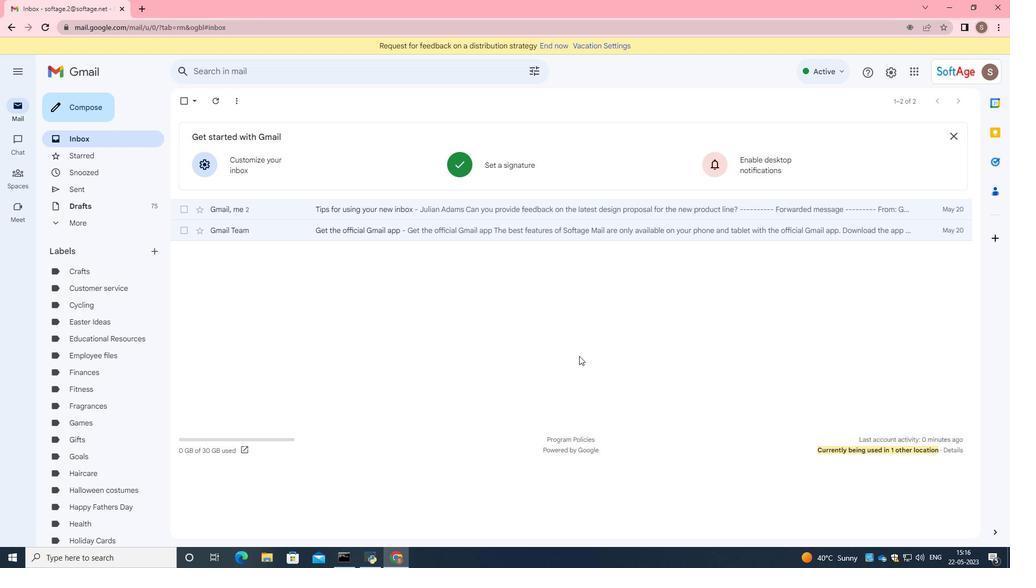 
Action: Mouse scrolled (566, 347) with delta (0, 0)
Screenshot: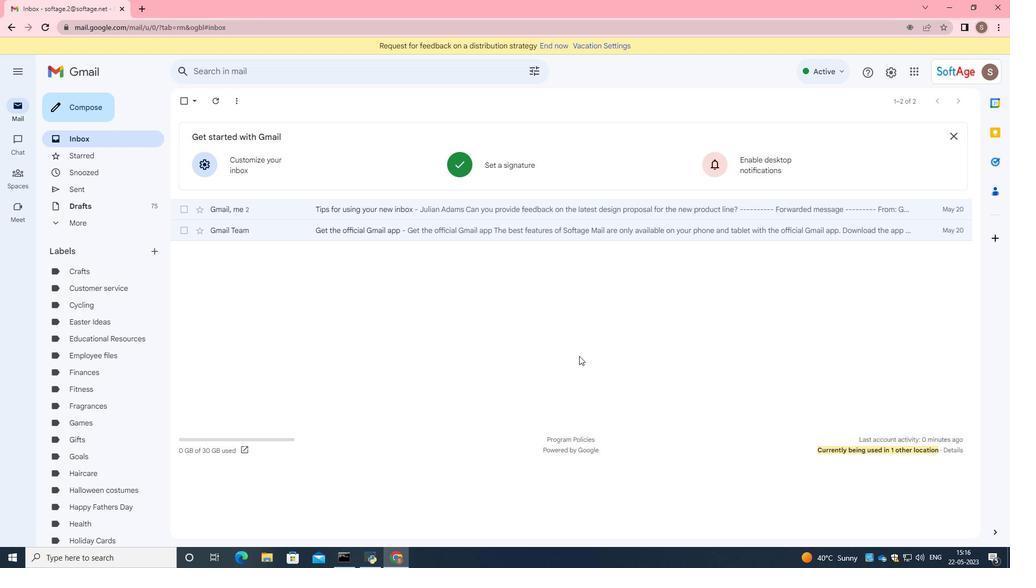 
Action: Mouse moved to (87, 108)
Screenshot: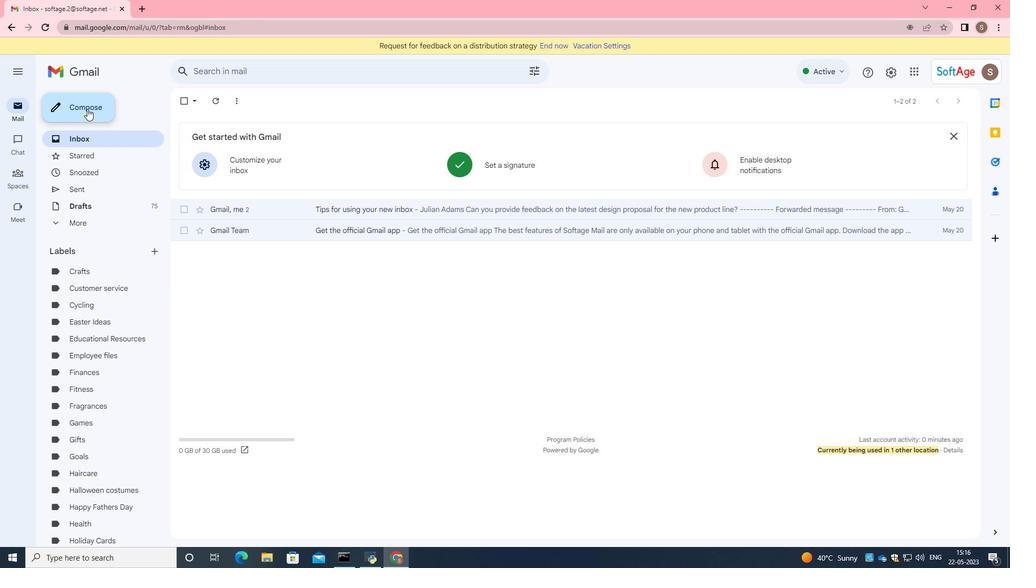 
Action: Mouse pressed left at (87, 108)
Screenshot: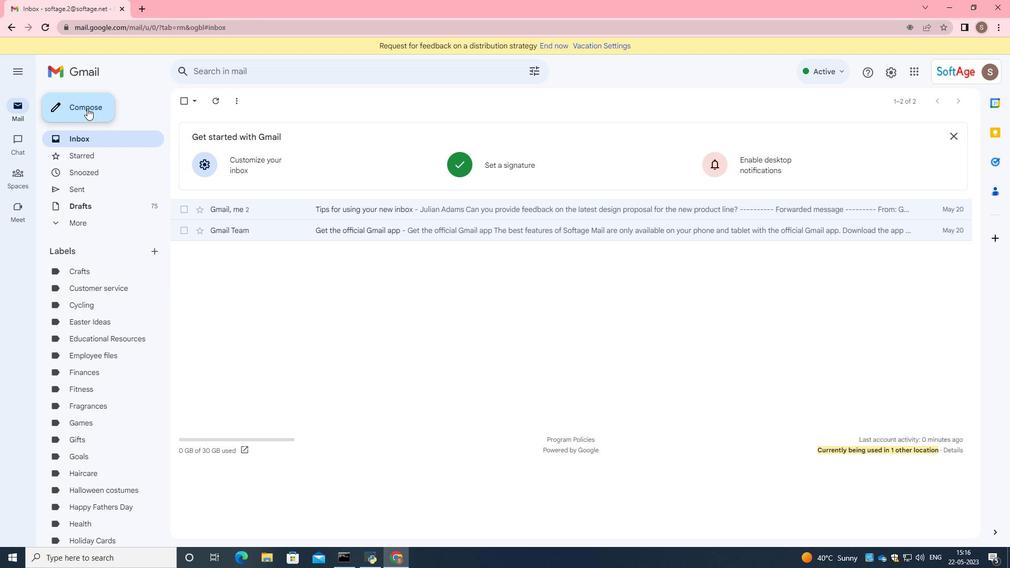
Action: Mouse moved to (682, 256)
Screenshot: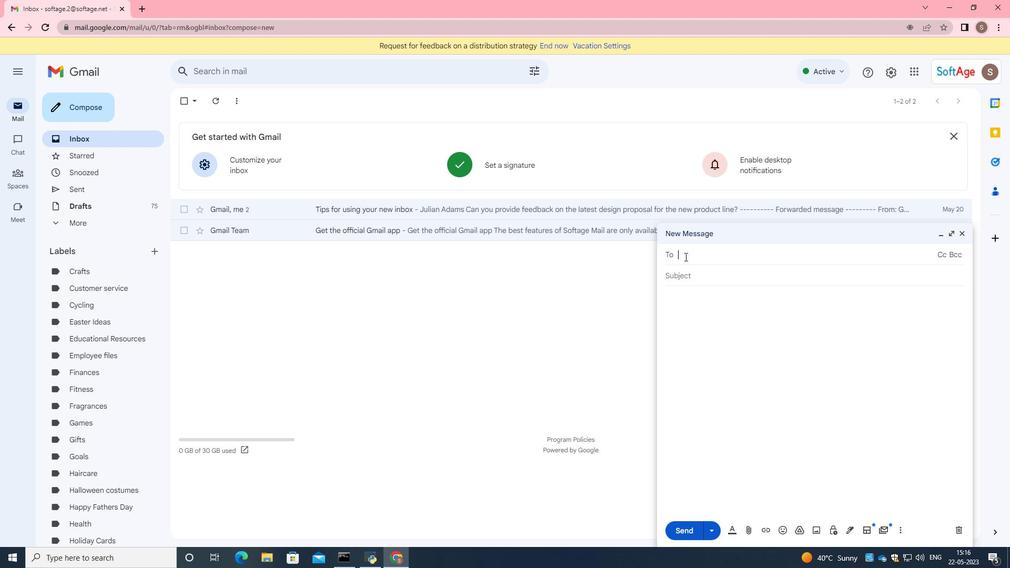 
Action: Key pressed softage.5<Key.shift>@softage.net
Screenshot: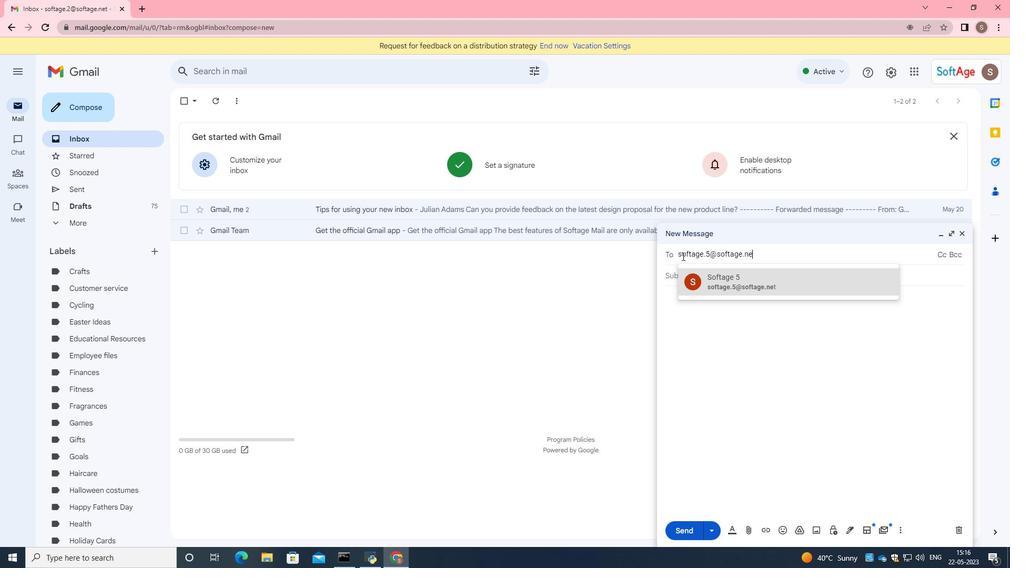 
Action: Mouse moved to (752, 288)
Screenshot: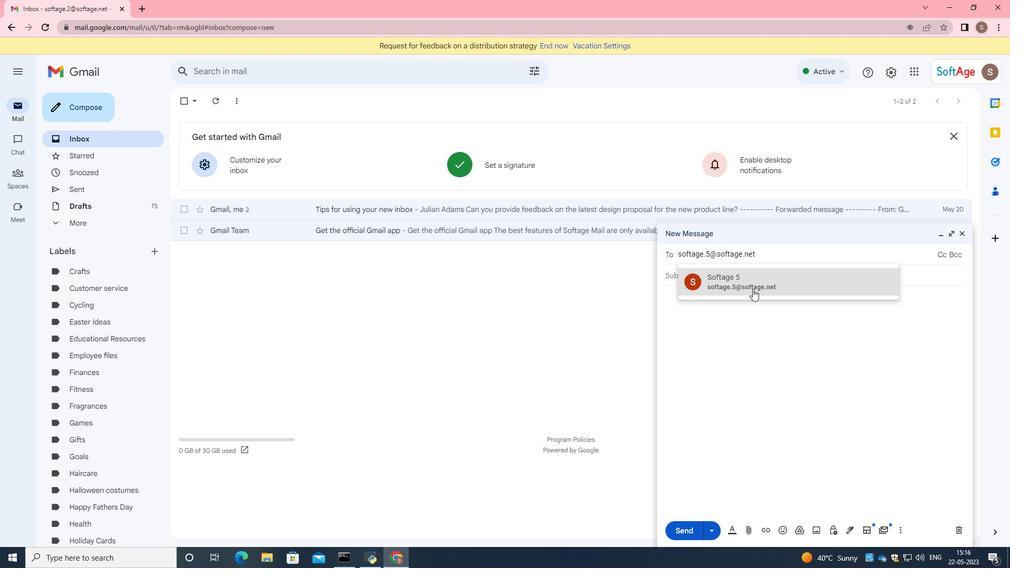
Action: Mouse pressed left at (752, 288)
Screenshot: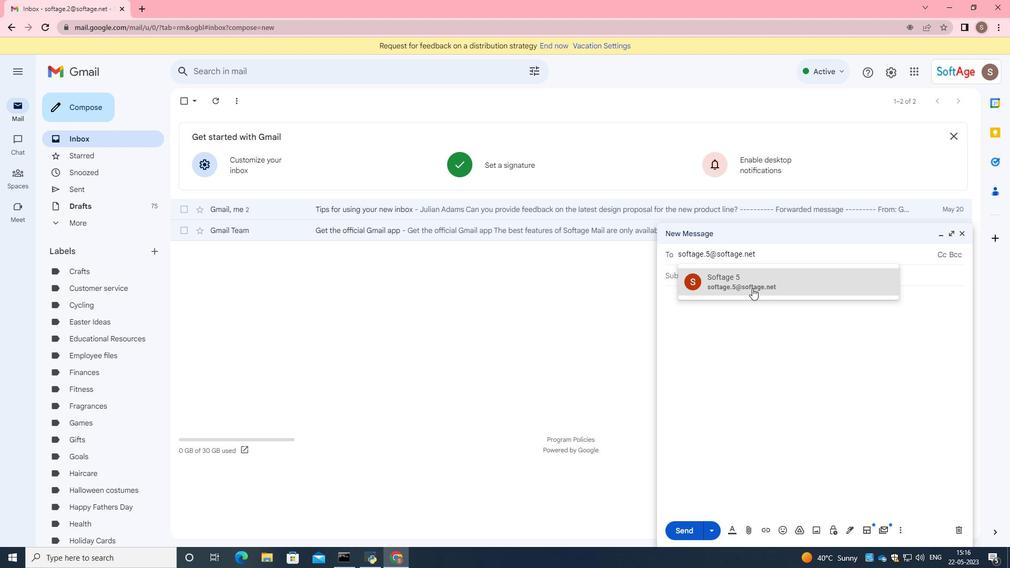 
Action: Mouse moved to (851, 533)
Screenshot: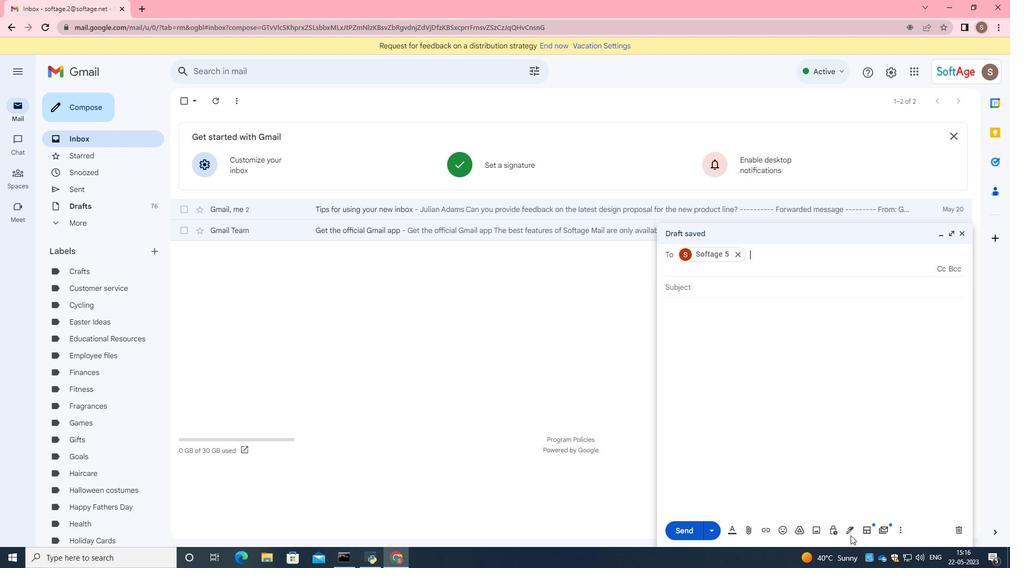 
Action: Mouse pressed left at (851, 533)
Screenshot: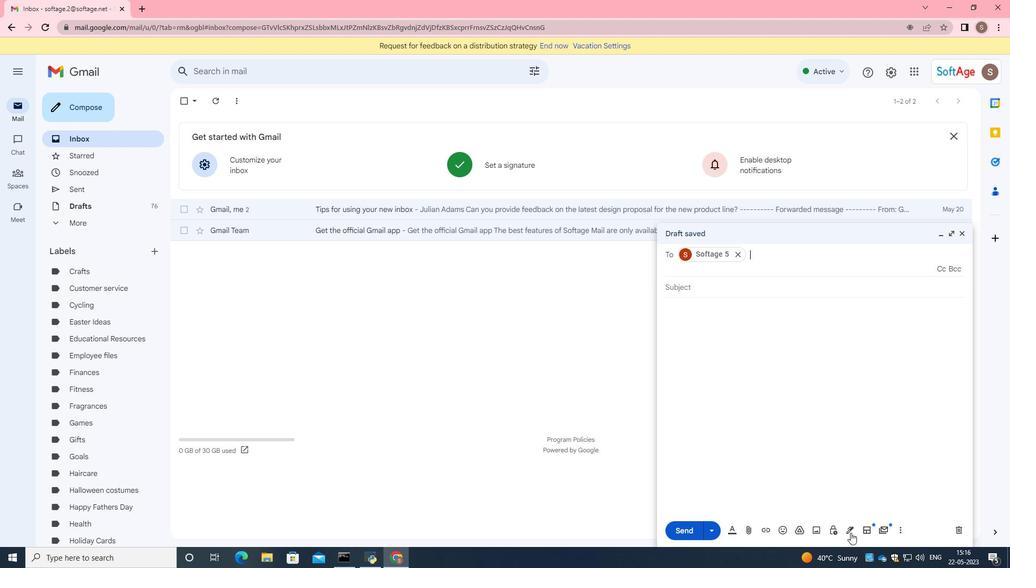 
Action: Mouse moved to (880, 511)
Screenshot: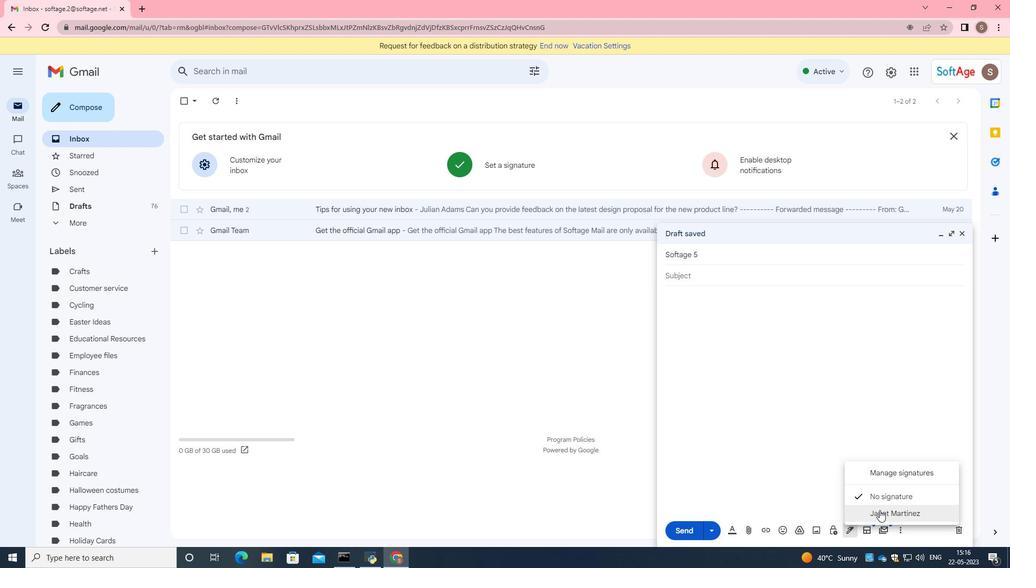 
Action: Mouse pressed left at (880, 511)
Screenshot: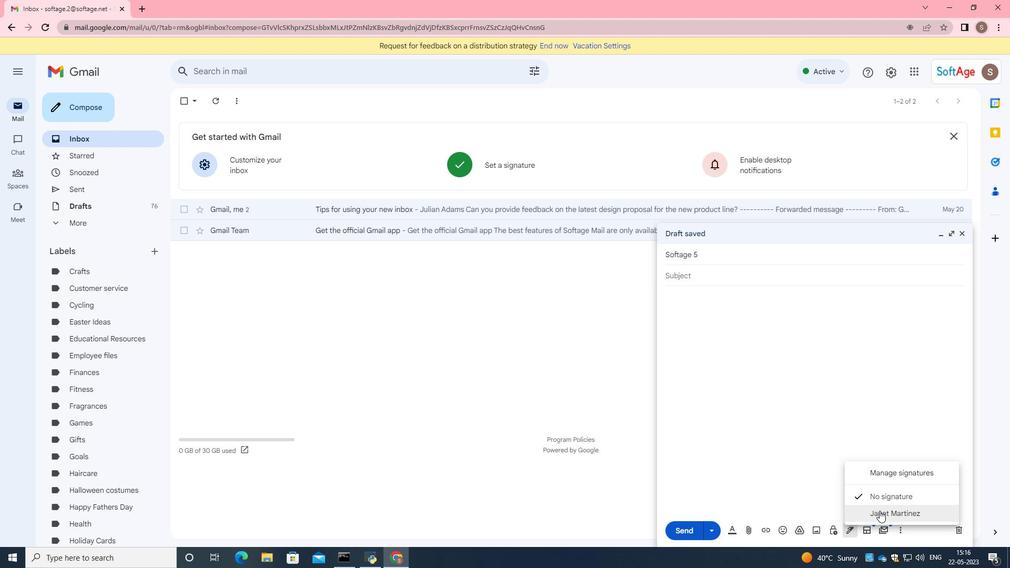 
Action: Mouse moved to (903, 531)
Screenshot: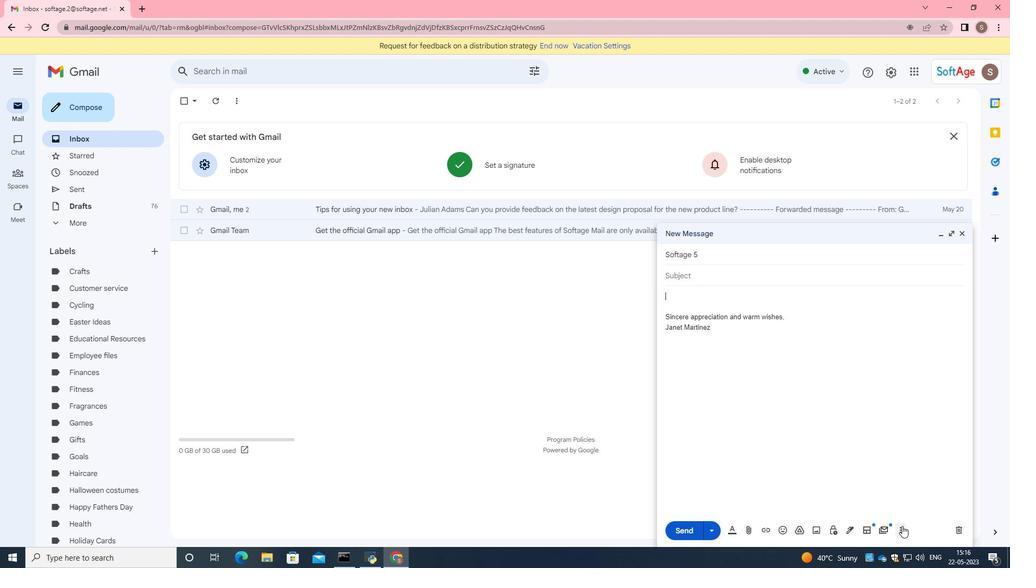 
Action: Mouse pressed left at (903, 531)
Screenshot: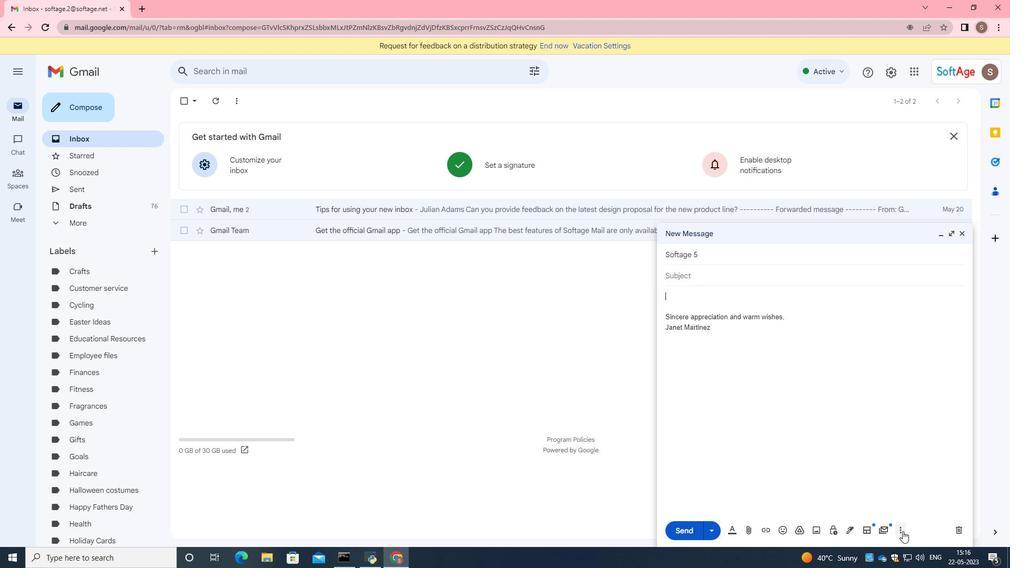 
Action: Mouse moved to (640, 413)
Screenshot: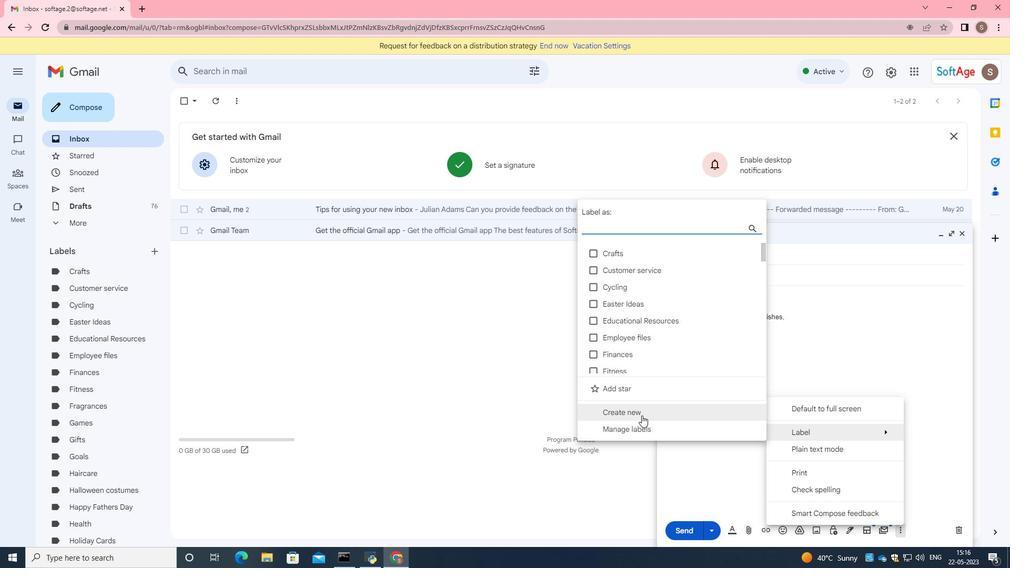 
Action: Mouse pressed left at (640, 413)
Screenshot: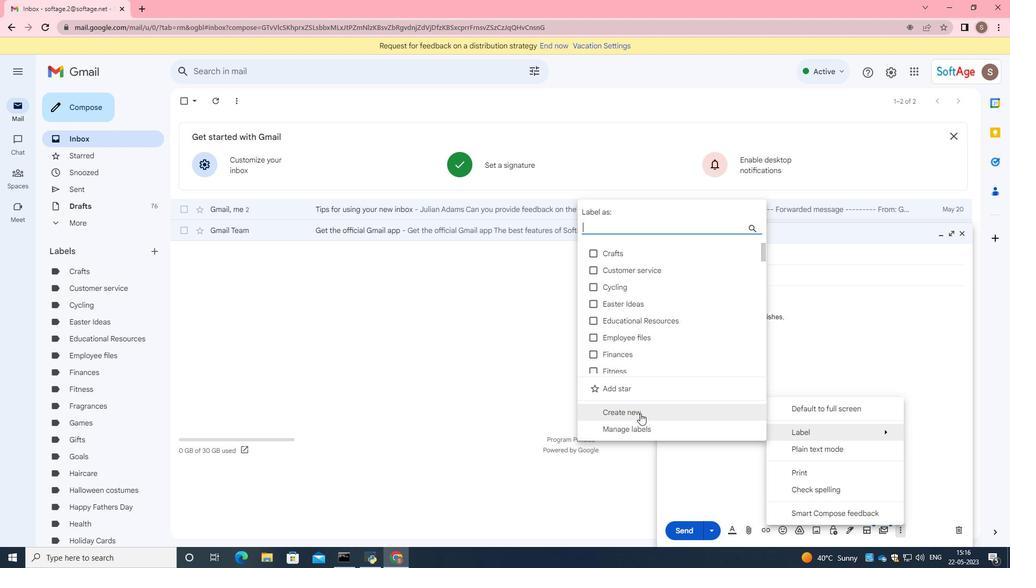 
Action: Key pressed <Key.caps_lock>G<Key.caps_lock>ames
Screenshot: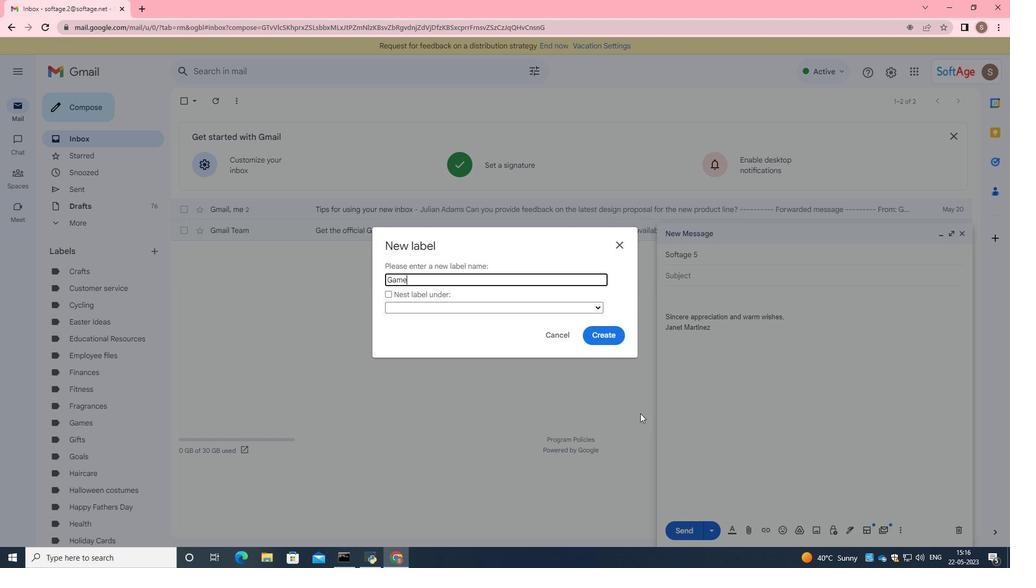 
Action: Mouse moved to (597, 342)
Screenshot: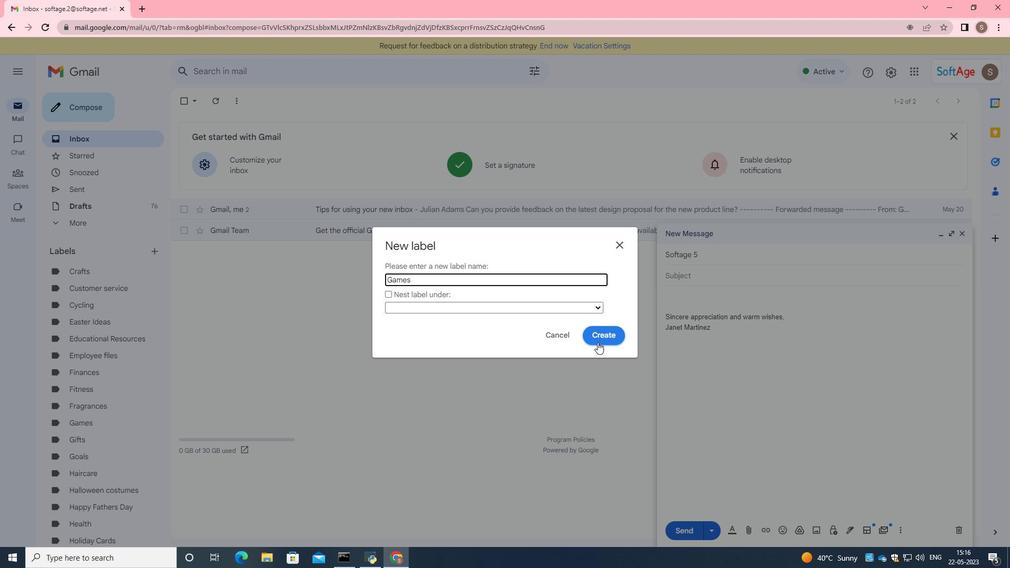 
Action: Mouse pressed left at (597, 342)
Screenshot: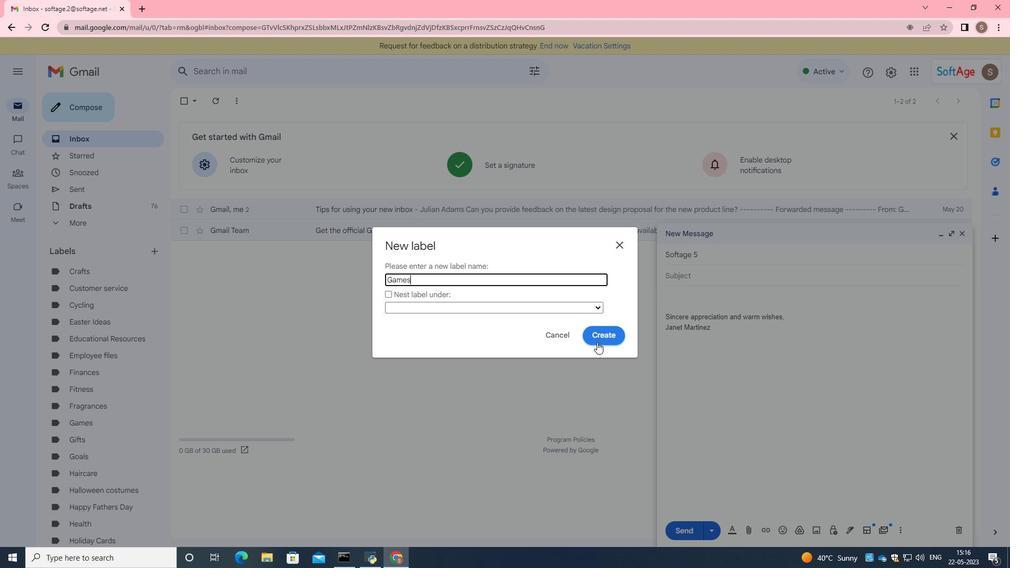 
Action: Mouse moved to (560, 345)
Screenshot: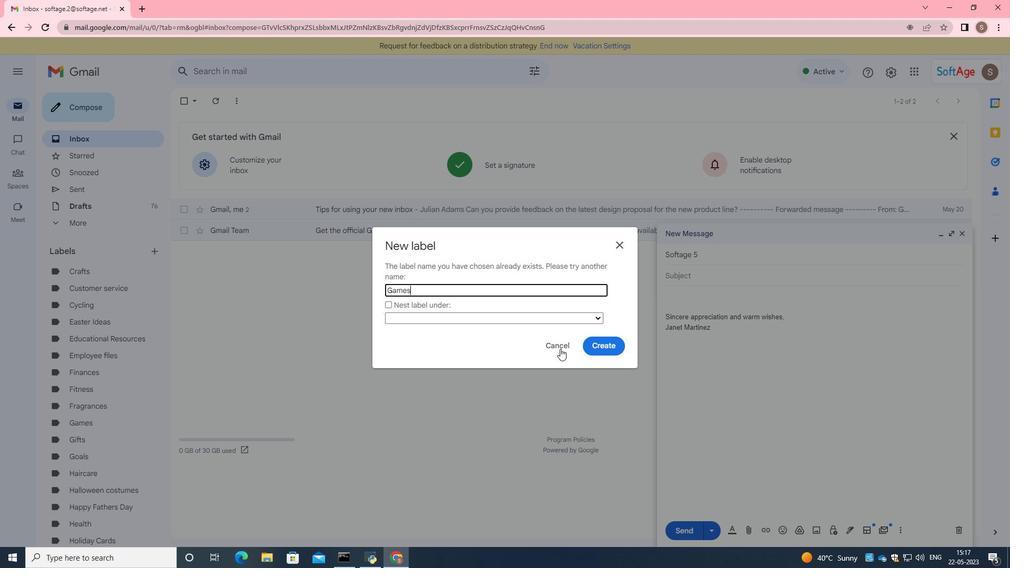 
Action: Mouse pressed left at (560, 345)
Screenshot: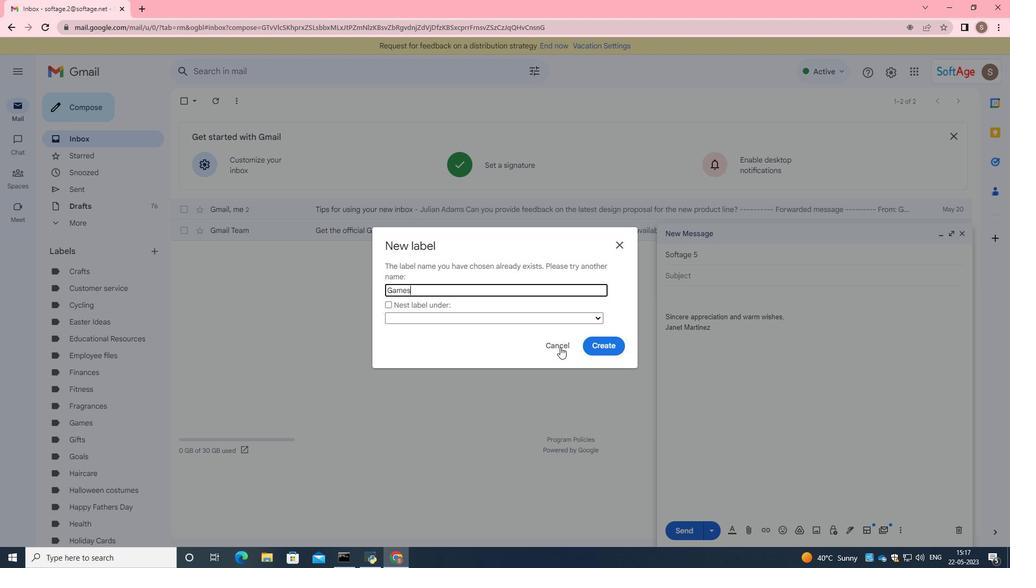 
Action: Mouse moved to (904, 531)
Screenshot: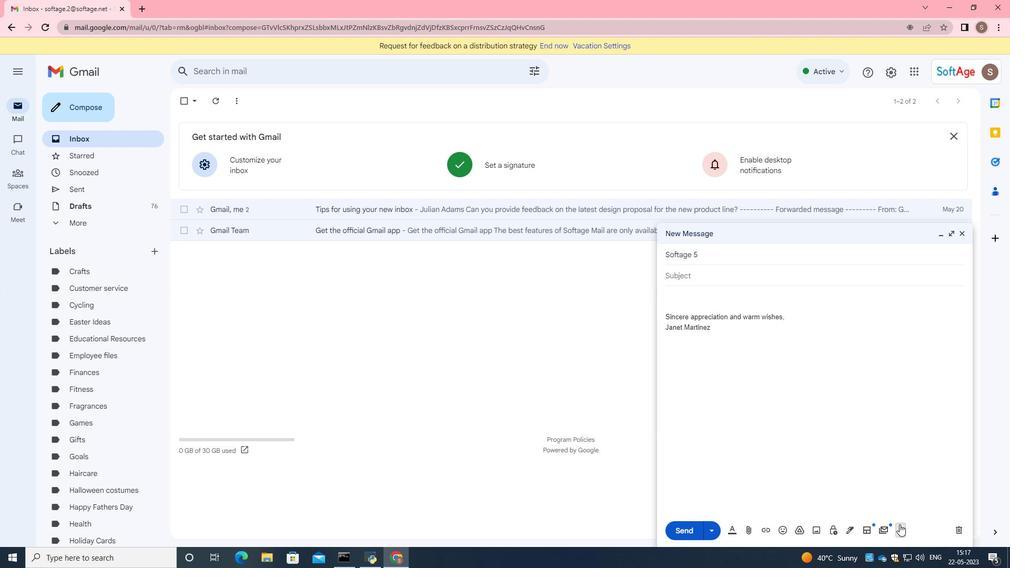 
Action: Mouse pressed left at (904, 531)
Screenshot: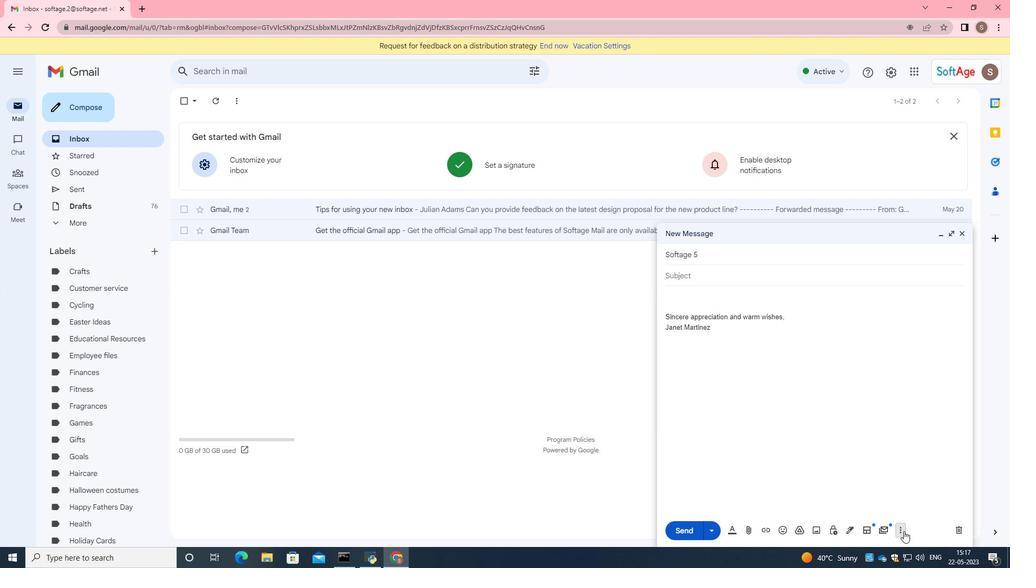 
Action: Mouse moved to (639, 296)
Screenshot: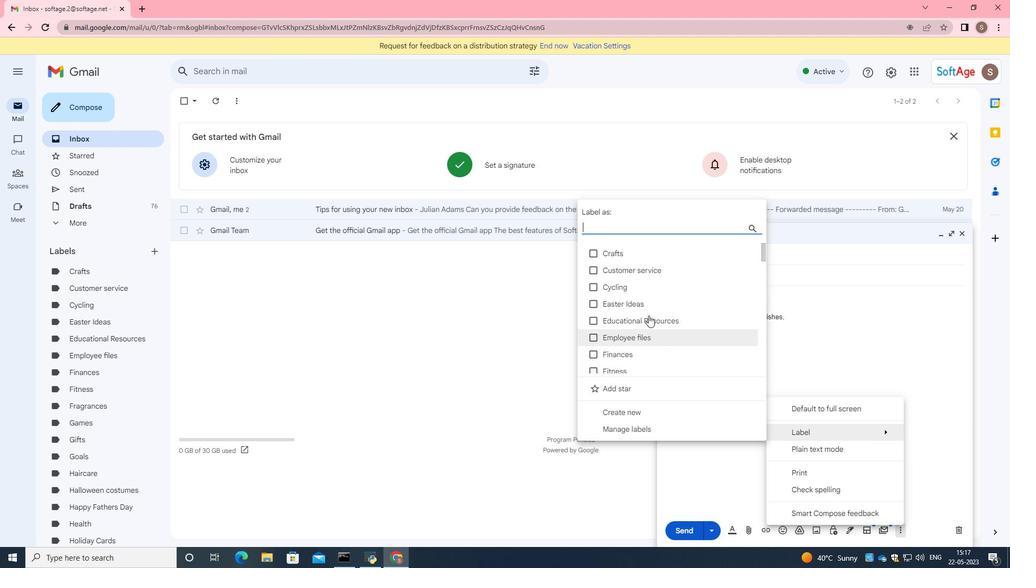 
Action: Key pressed g
Screenshot: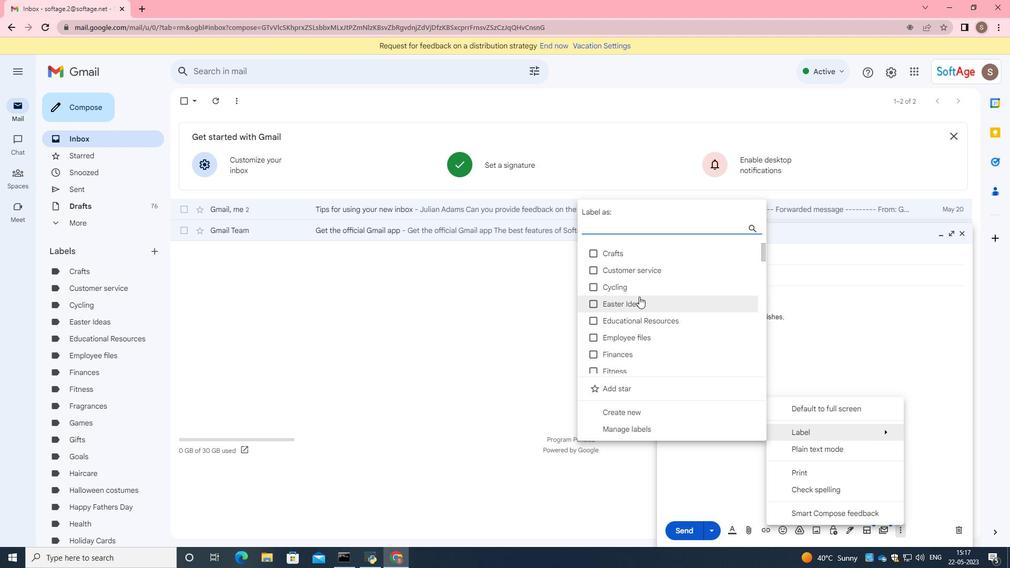 
Action: Mouse moved to (637, 297)
Screenshot: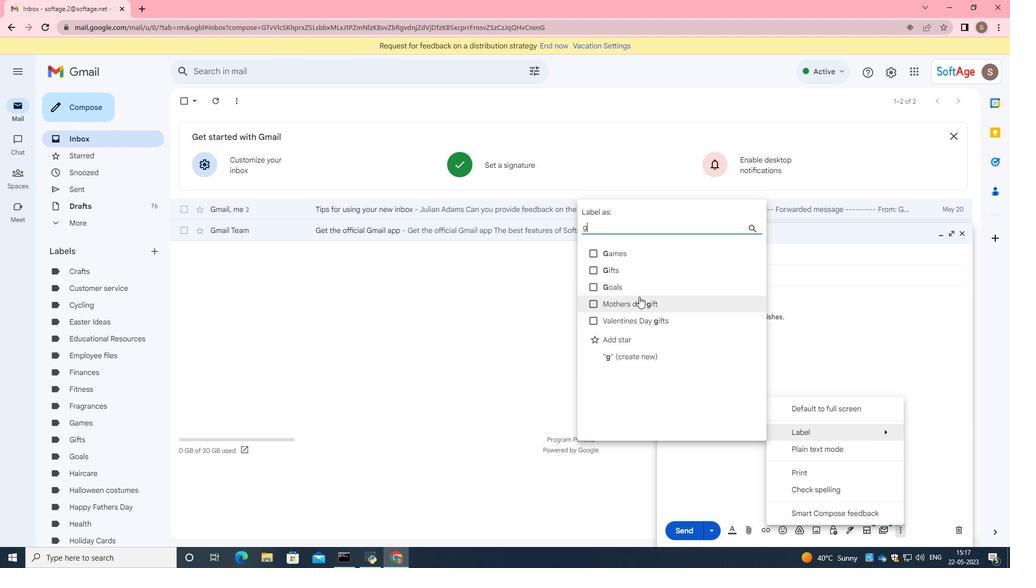 
Action: Key pressed a
Screenshot: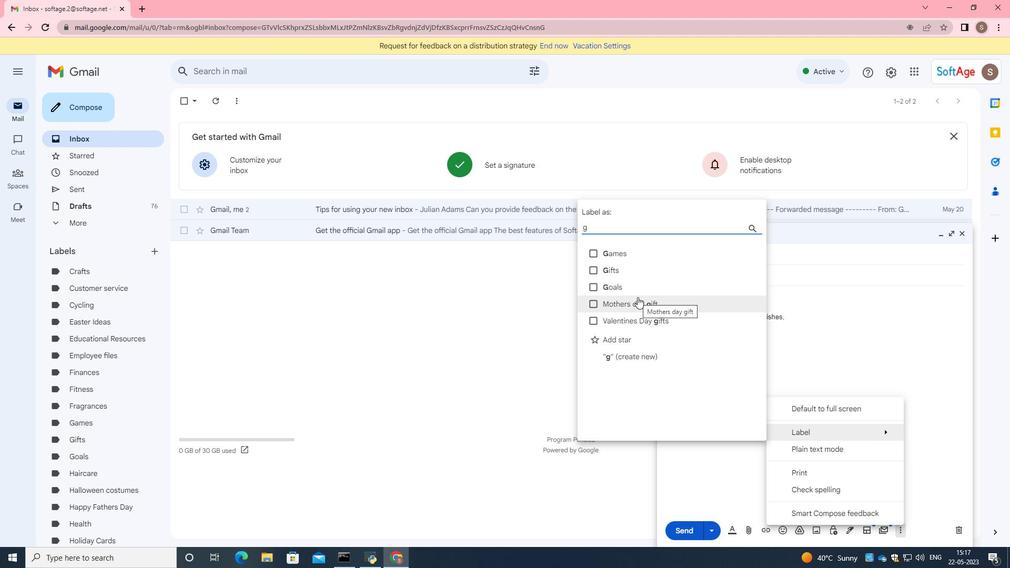 
Action: Mouse moved to (639, 255)
Screenshot: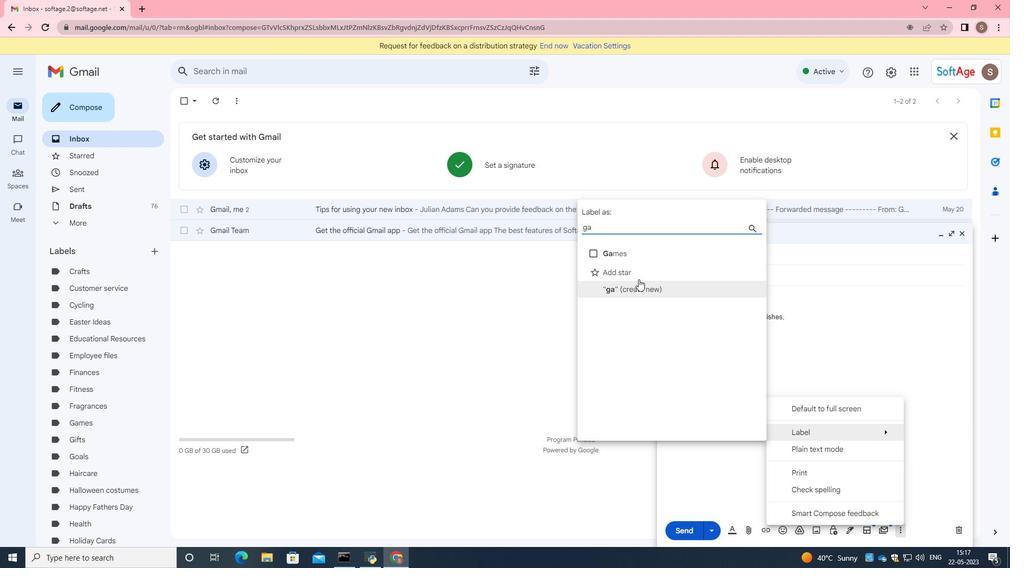 
Action: Mouse pressed left at (639, 255)
Screenshot: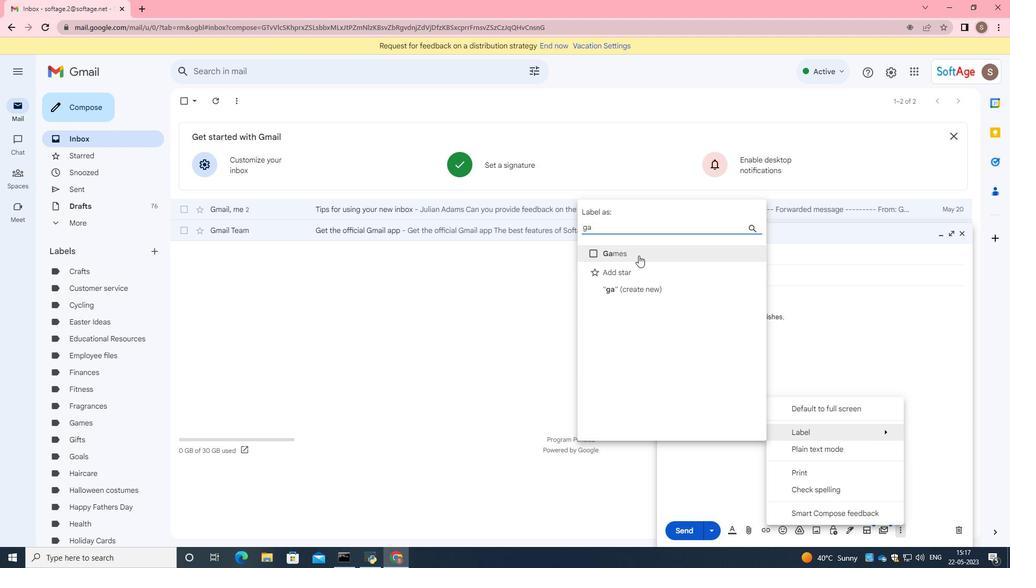 
Action: Mouse moved to (727, 529)
Screenshot: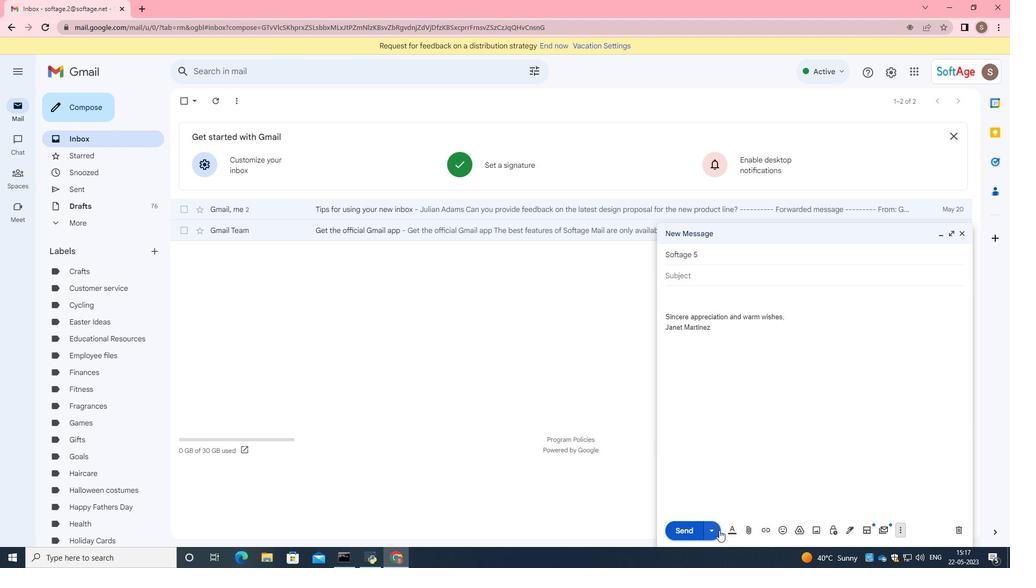 
Action: Key pressed f
Screenshot: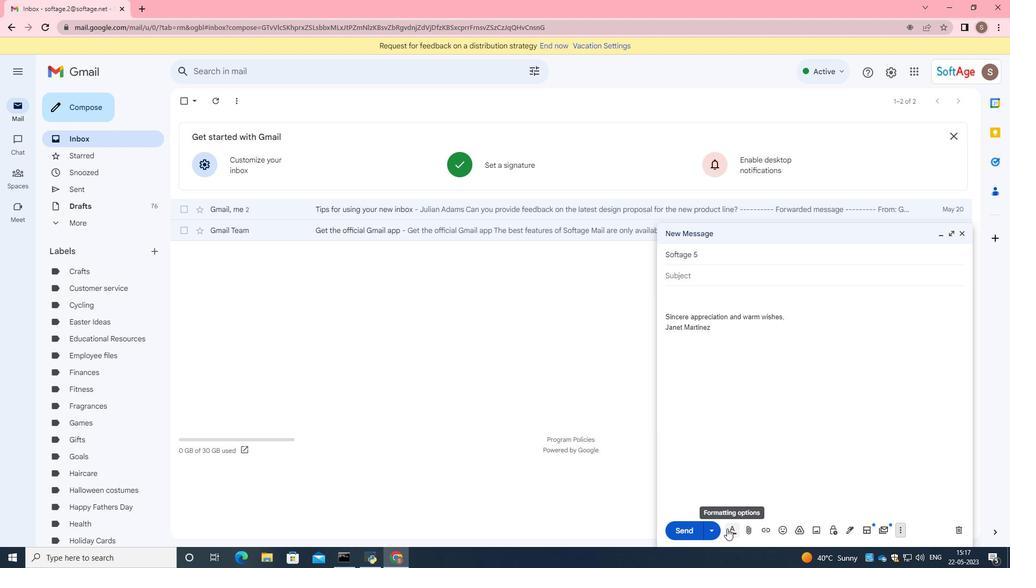 
Action: Mouse moved to (727, 505)
Screenshot: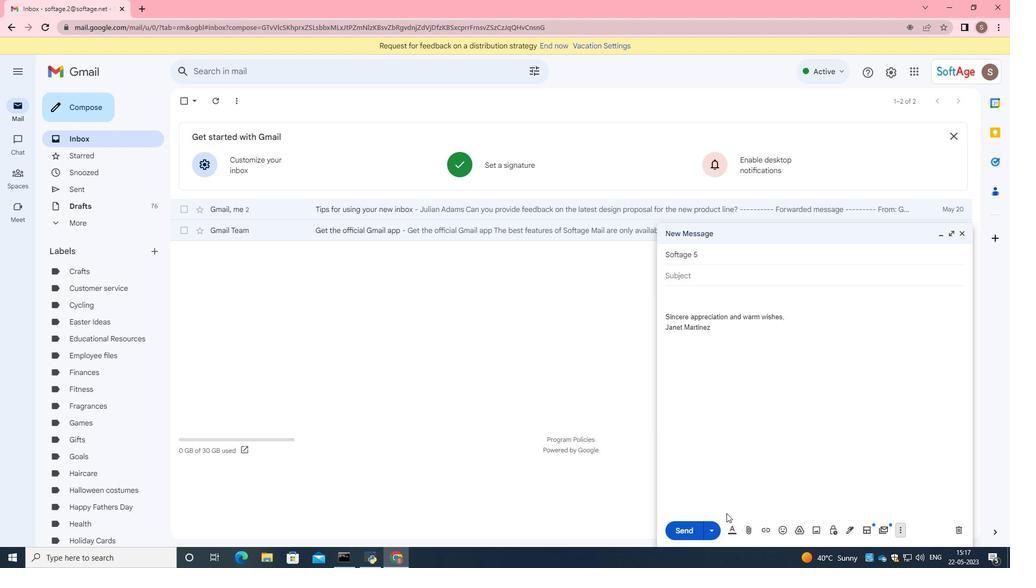 
